 Task: Search one way flight ticket for 1 adult, 6 children, 1 infant in seat and 1 infant on lap in business from Fresno: Fresno Yosemite International Airport to Indianapolis: Indianapolis International Airport on 8-5-2023. Choice of flights is JetBlue. Number of bags: 8 checked bags. Price is upto 45000. Outbound departure time preference is 14:00.
Action: Mouse moved to (287, 115)
Screenshot: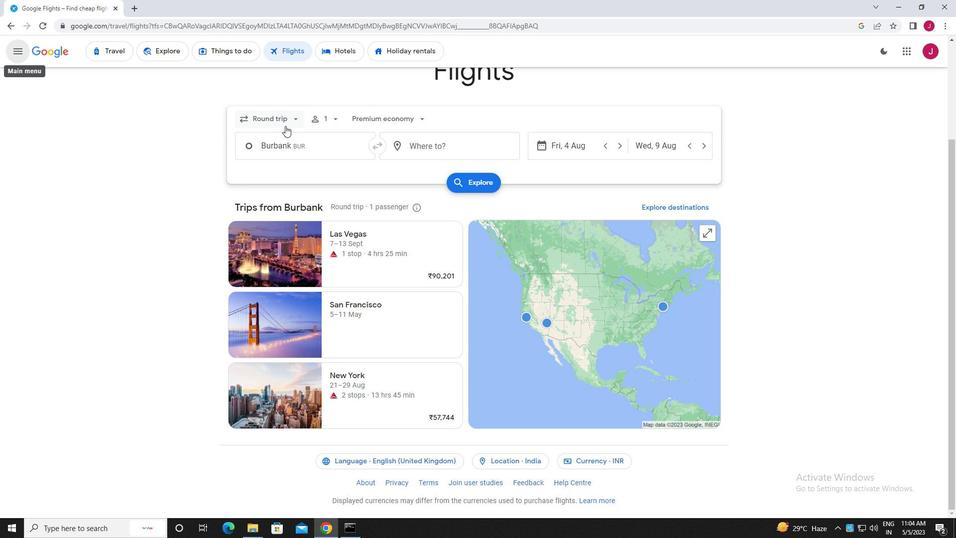 
Action: Mouse pressed left at (287, 115)
Screenshot: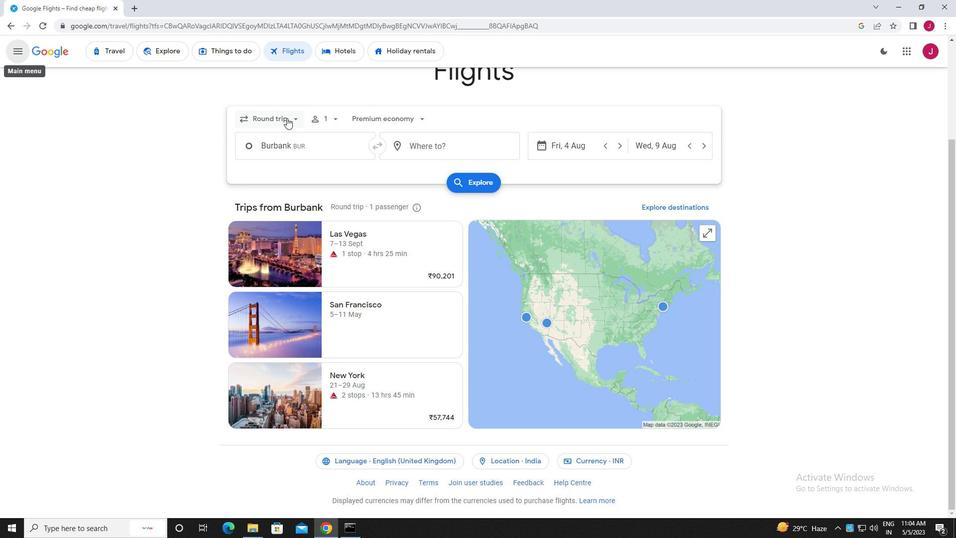 
Action: Mouse moved to (288, 164)
Screenshot: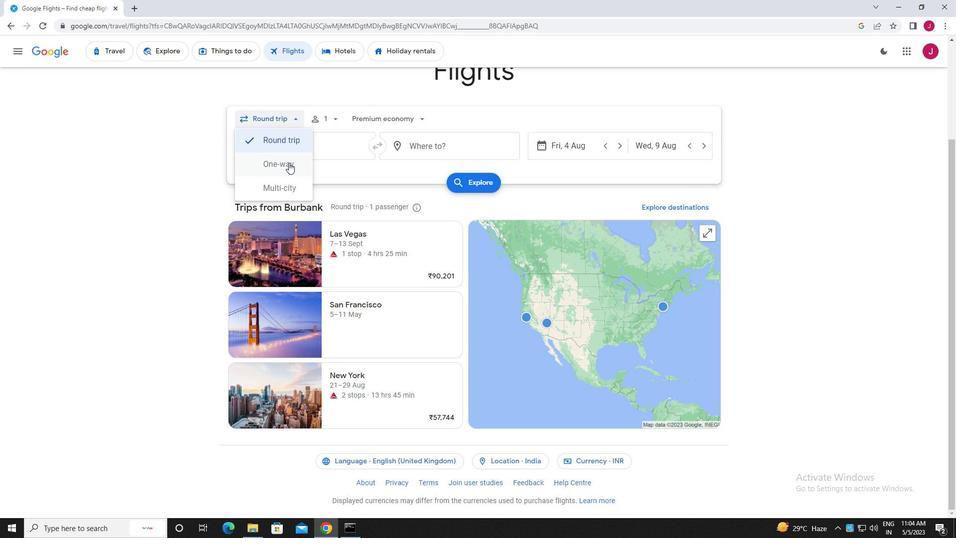 
Action: Mouse pressed left at (288, 164)
Screenshot: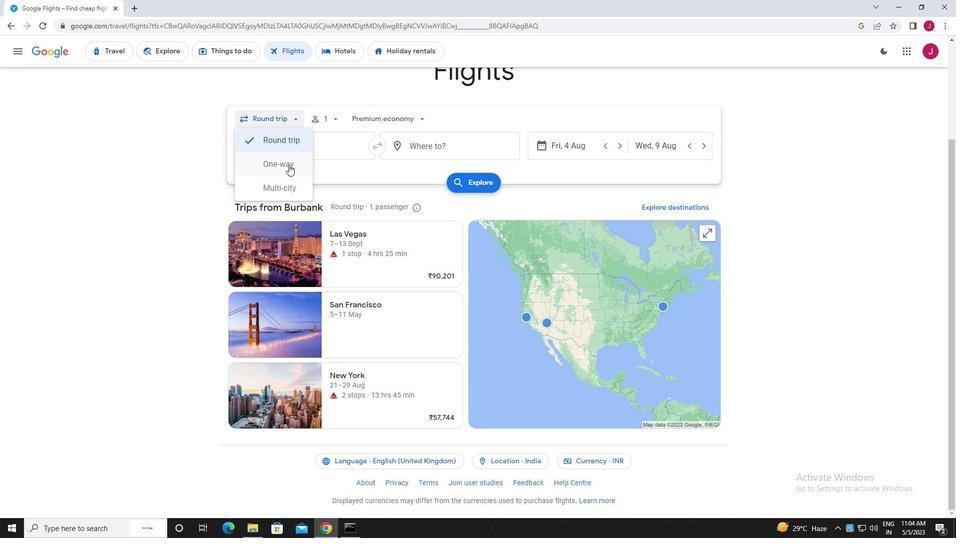
Action: Mouse moved to (329, 122)
Screenshot: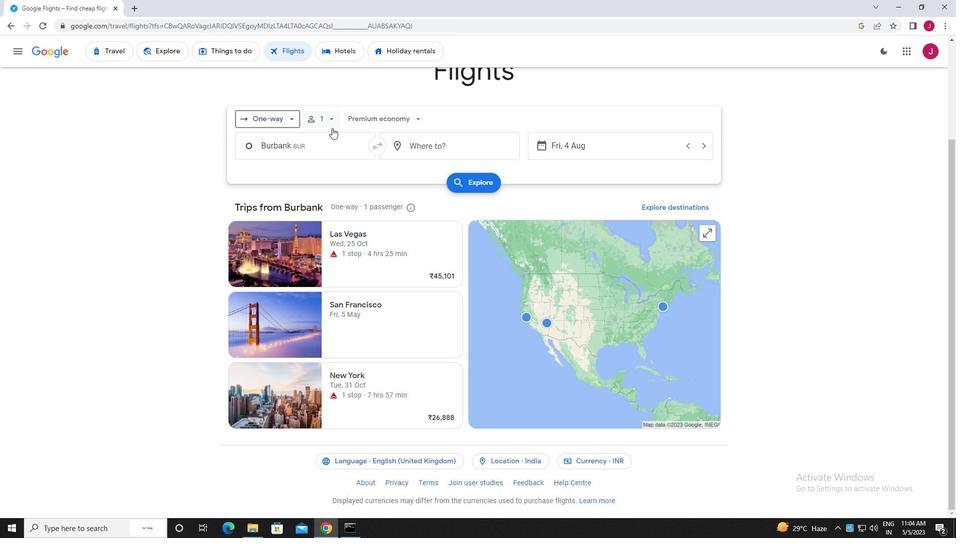 
Action: Mouse pressed left at (329, 122)
Screenshot: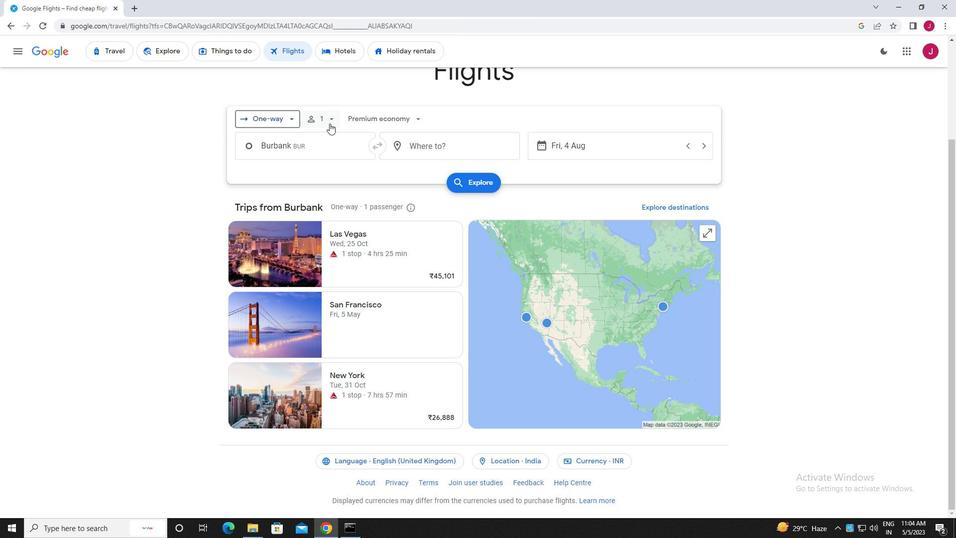 
Action: Mouse moved to (409, 172)
Screenshot: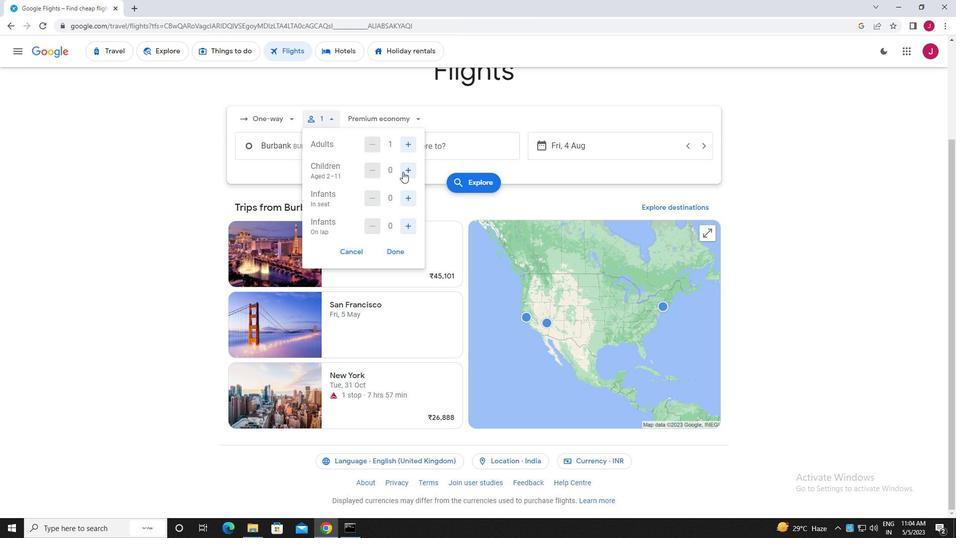 
Action: Mouse pressed left at (409, 172)
Screenshot: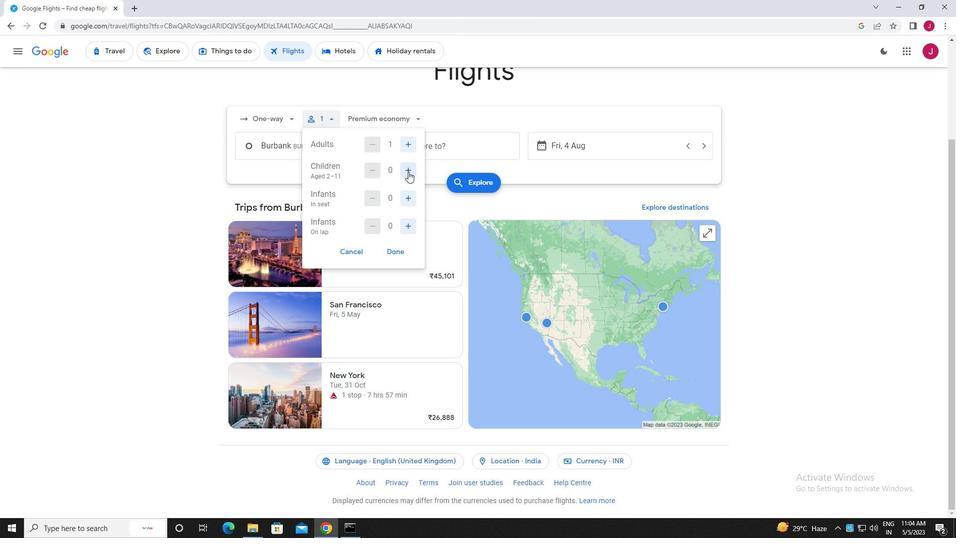 
Action: Mouse pressed left at (409, 172)
Screenshot: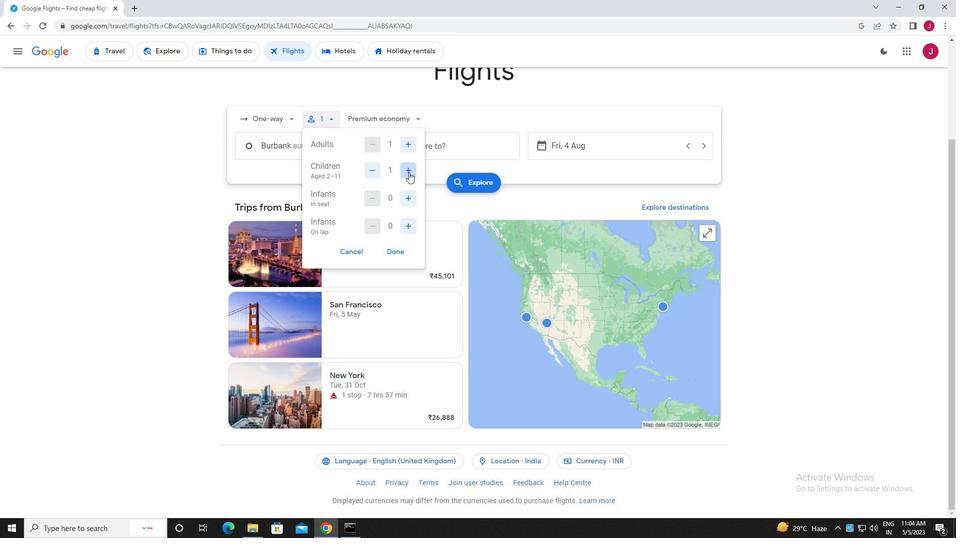 
Action: Mouse pressed left at (409, 172)
Screenshot: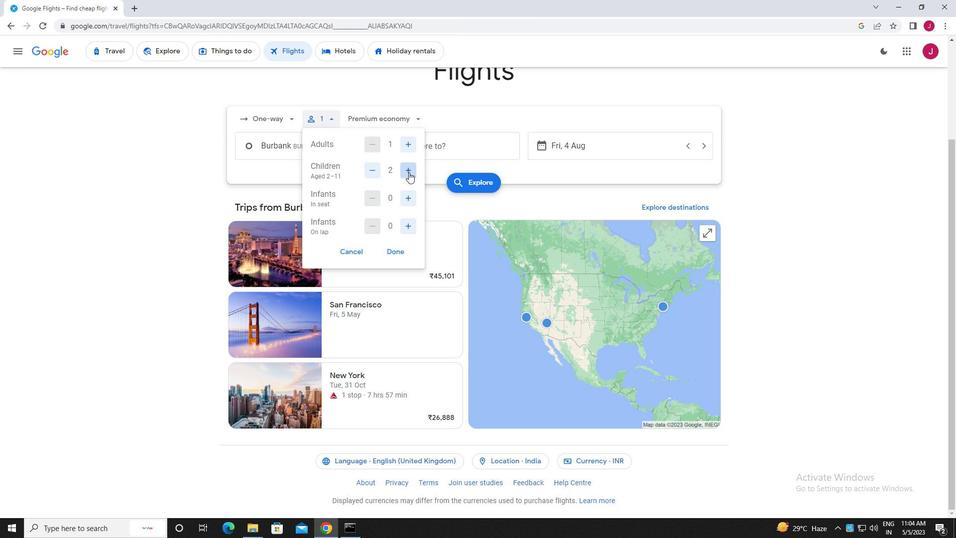 
Action: Mouse pressed left at (409, 172)
Screenshot: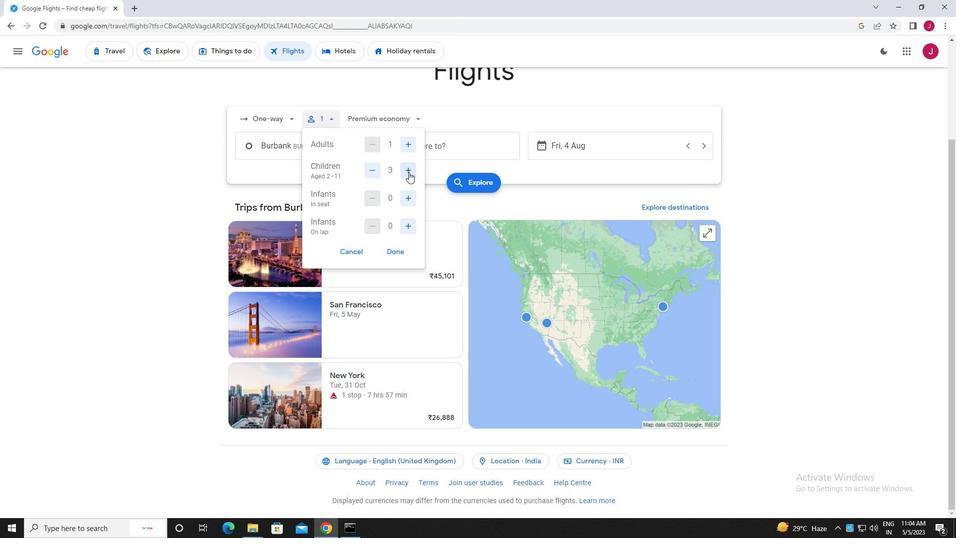 
Action: Mouse pressed left at (409, 172)
Screenshot: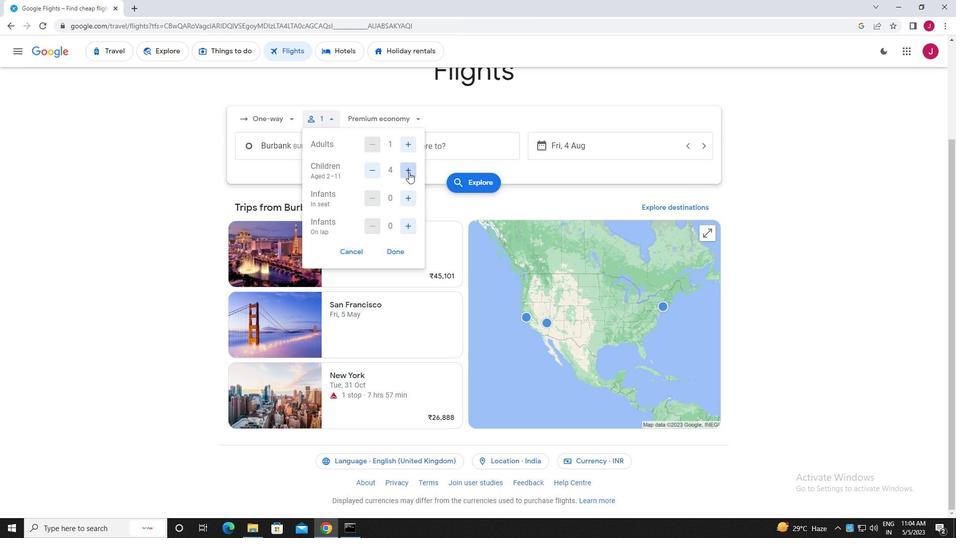 
Action: Mouse pressed left at (409, 172)
Screenshot: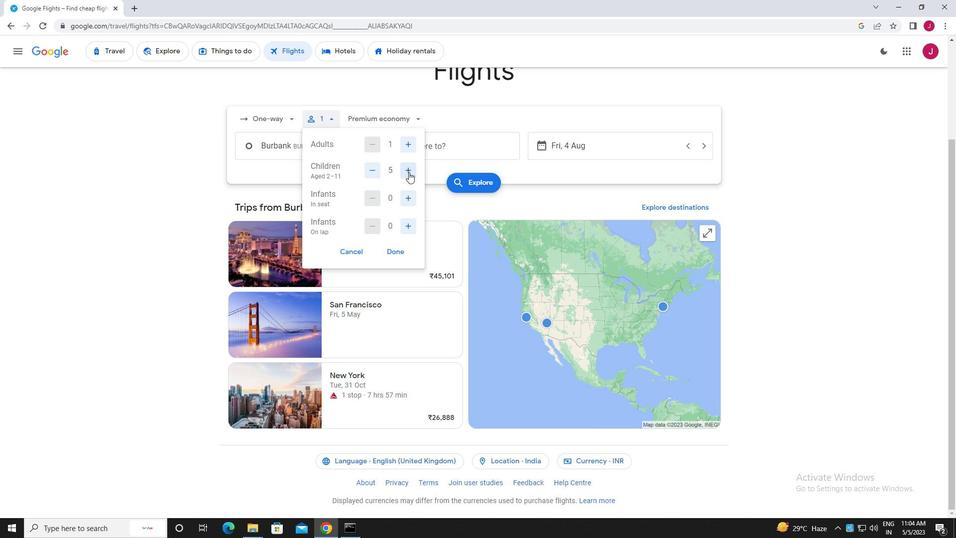 
Action: Mouse moved to (408, 200)
Screenshot: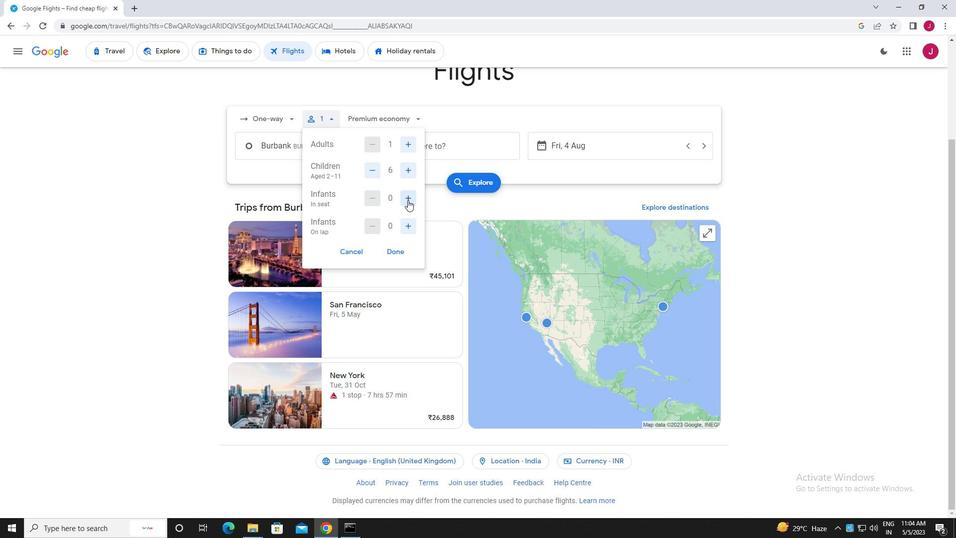 
Action: Mouse pressed left at (408, 200)
Screenshot: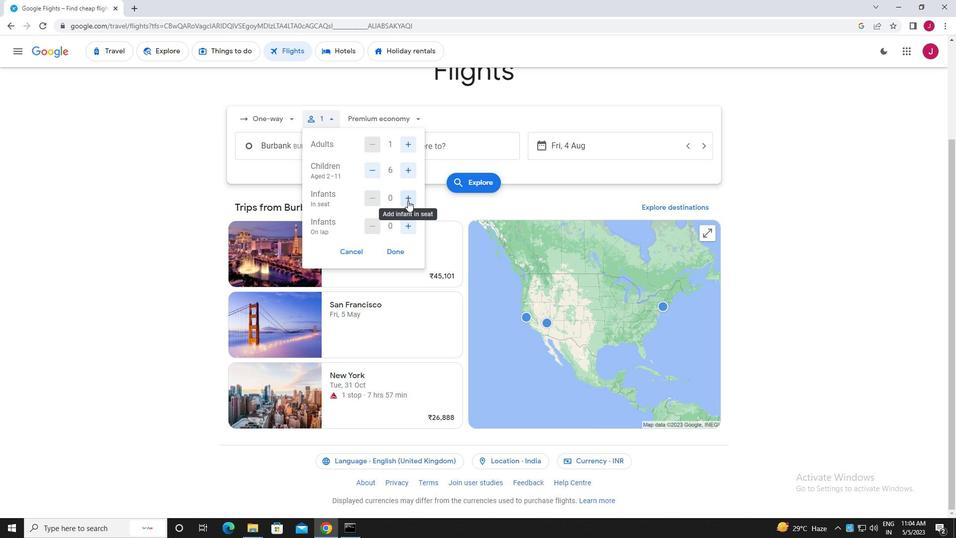 
Action: Mouse moved to (408, 229)
Screenshot: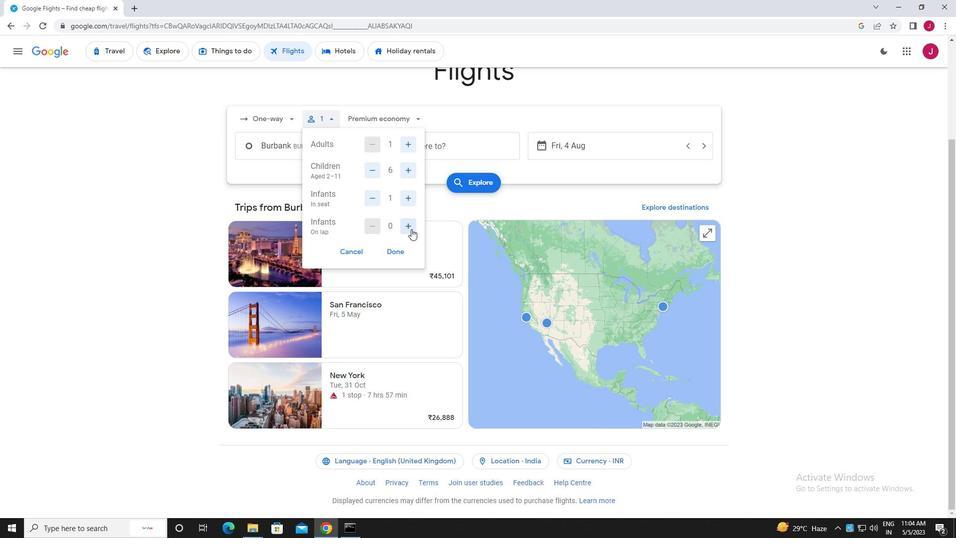 
Action: Mouse pressed left at (408, 229)
Screenshot: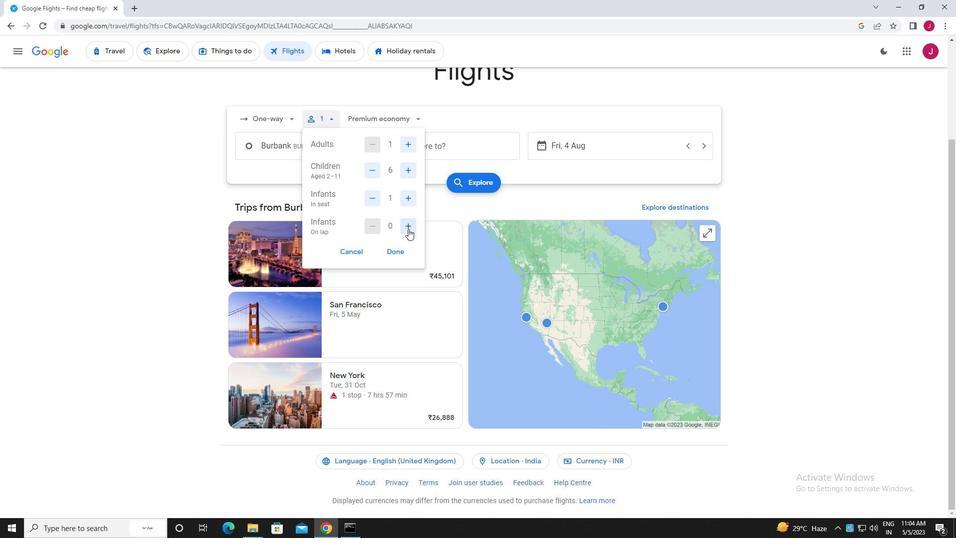 
Action: Mouse moved to (397, 251)
Screenshot: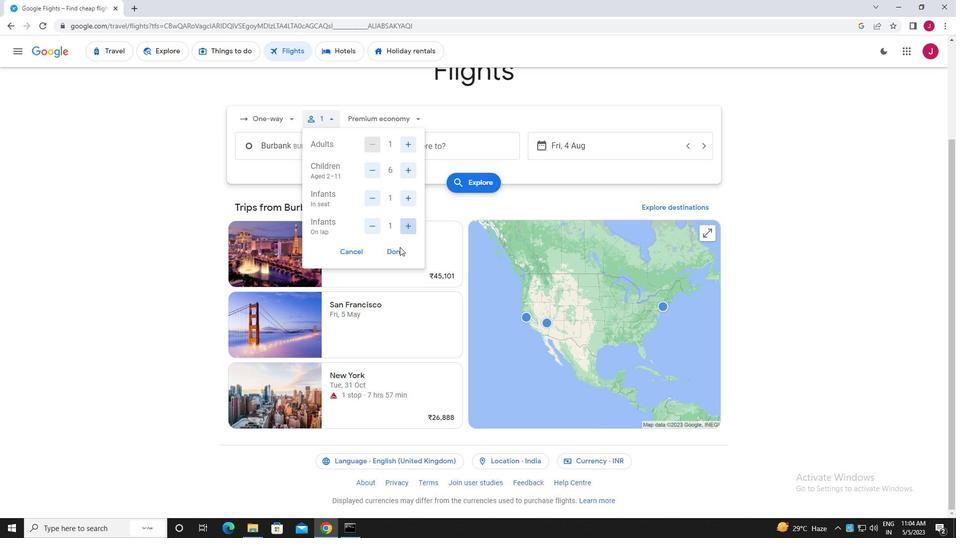 
Action: Mouse pressed left at (397, 251)
Screenshot: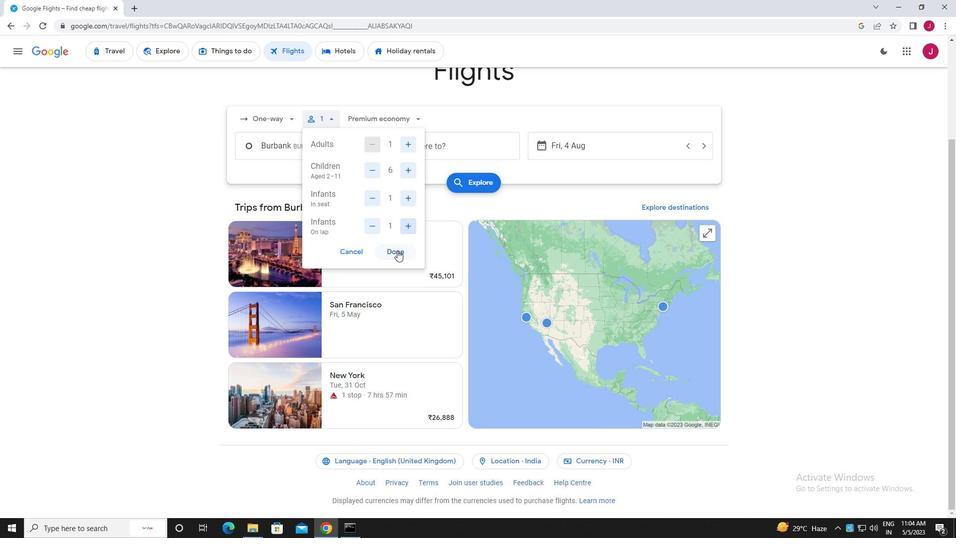 
Action: Mouse moved to (390, 120)
Screenshot: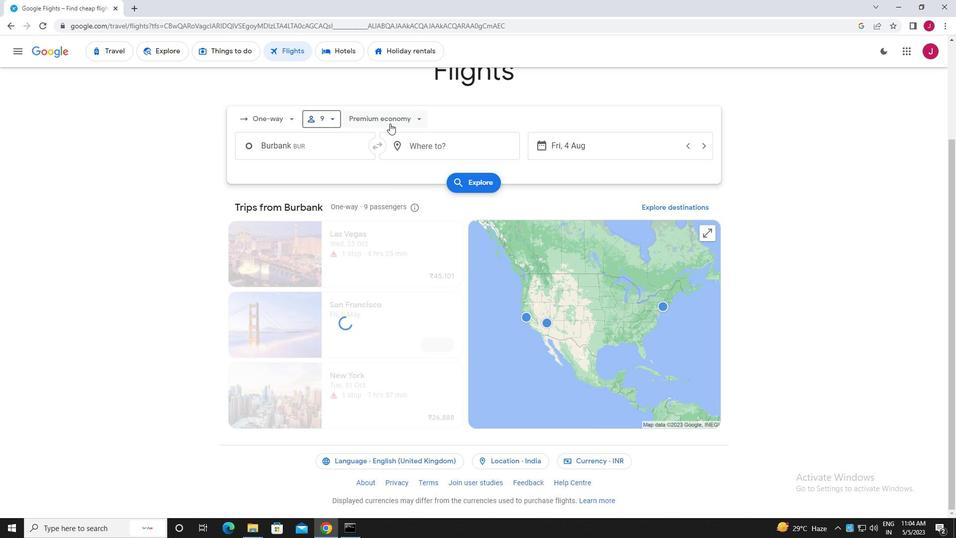 
Action: Mouse pressed left at (390, 120)
Screenshot: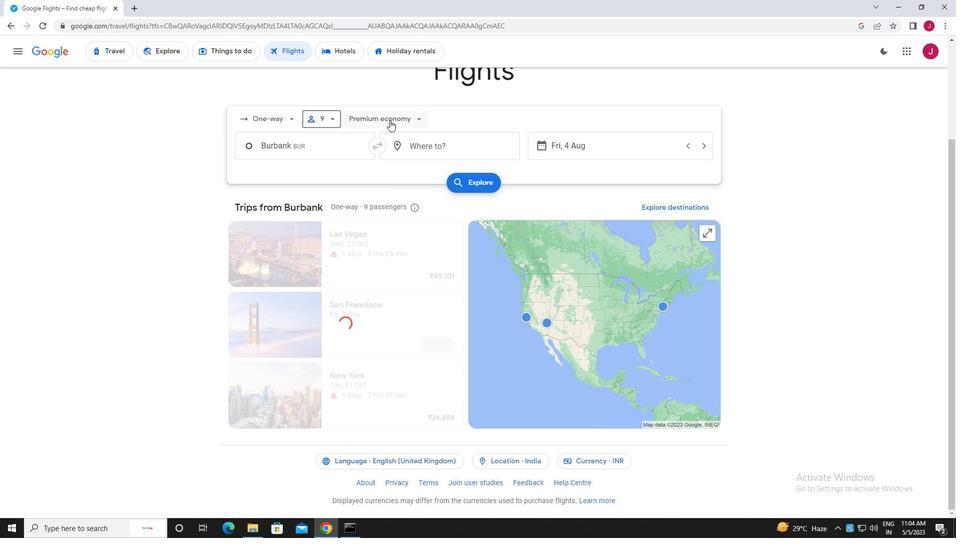 
Action: Mouse moved to (391, 189)
Screenshot: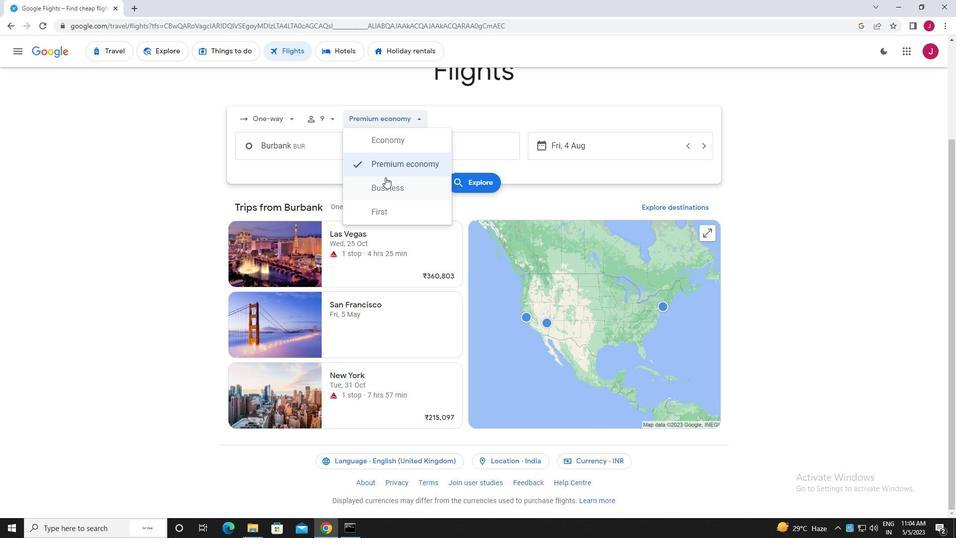 
Action: Mouse pressed left at (391, 189)
Screenshot: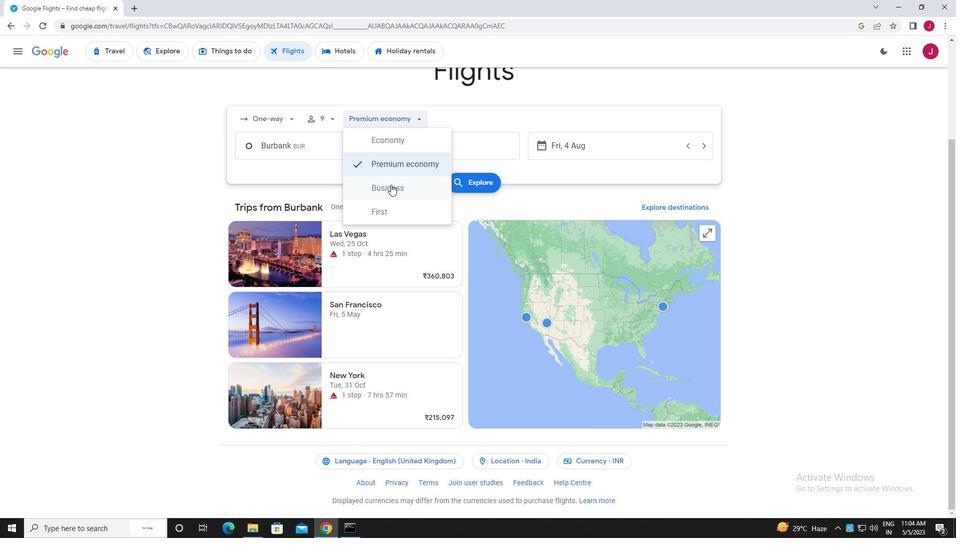 
Action: Mouse moved to (327, 147)
Screenshot: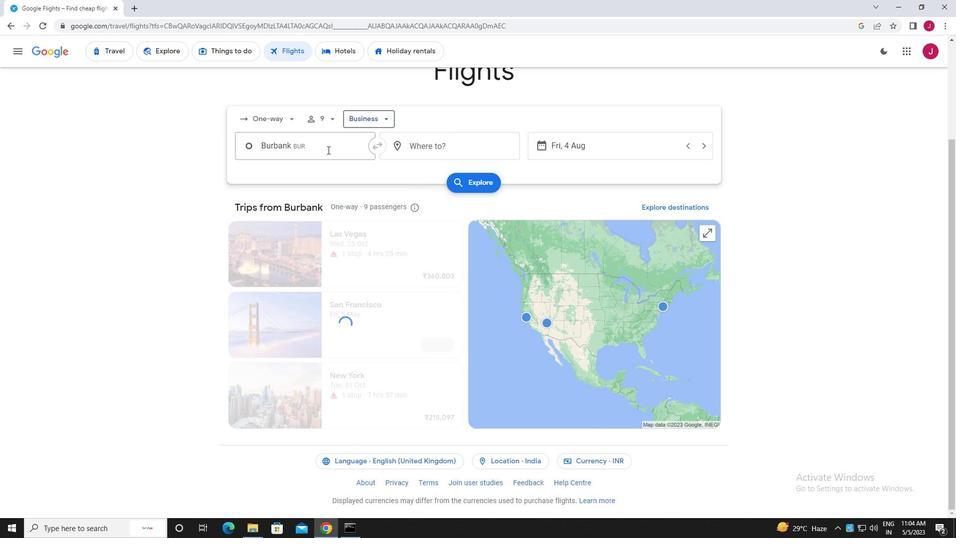
Action: Mouse pressed left at (327, 147)
Screenshot: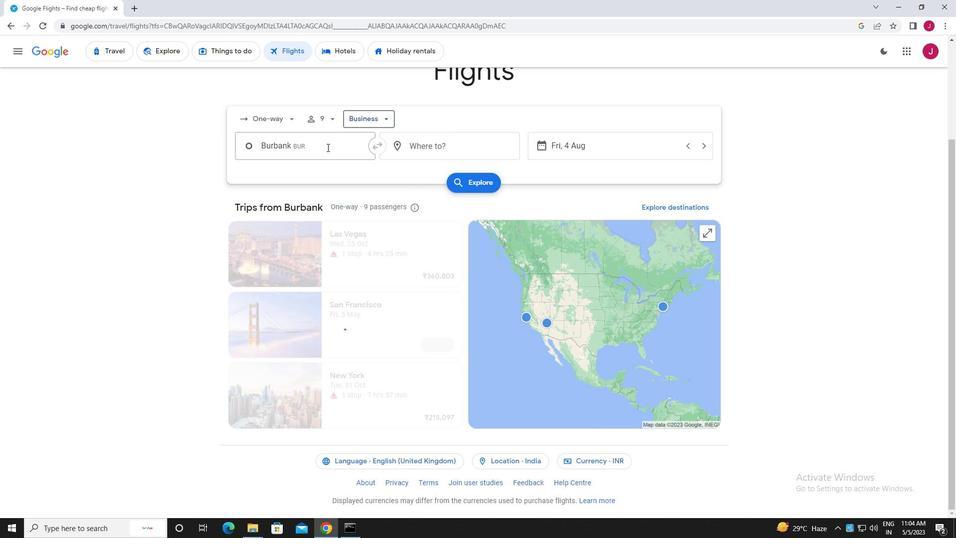 
Action: Key pressed fresno
Screenshot: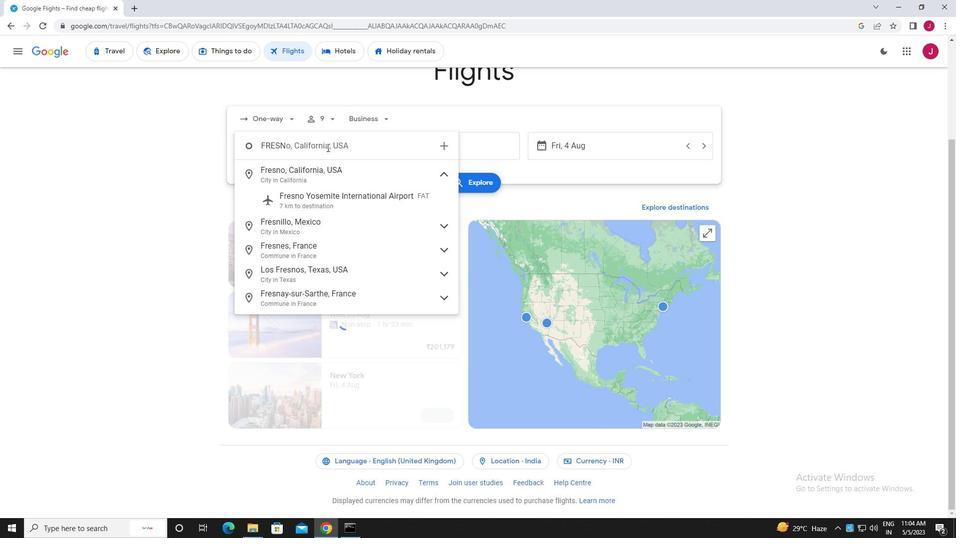 
Action: Mouse moved to (362, 201)
Screenshot: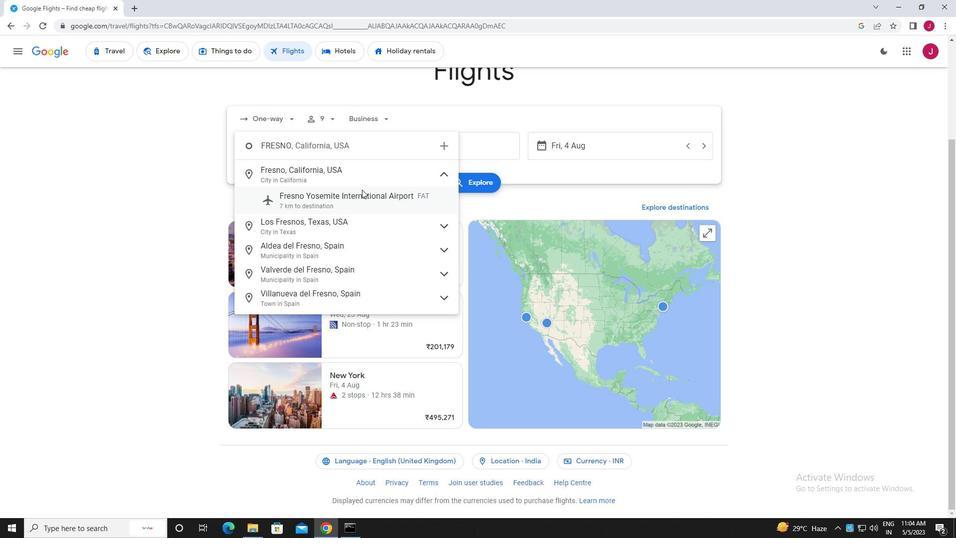 
Action: Mouse pressed left at (362, 201)
Screenshot: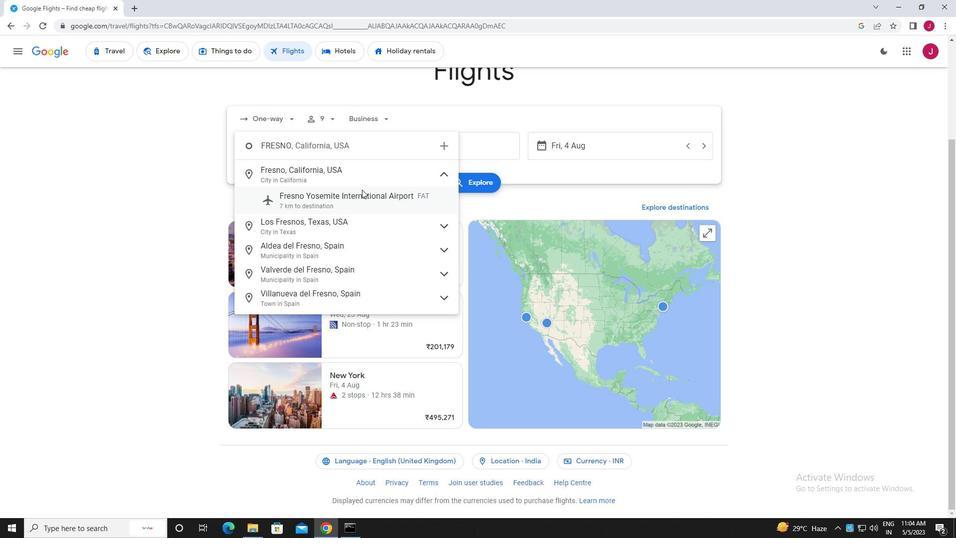 
Action: Mouse moved to (449, 147)
Screenshot: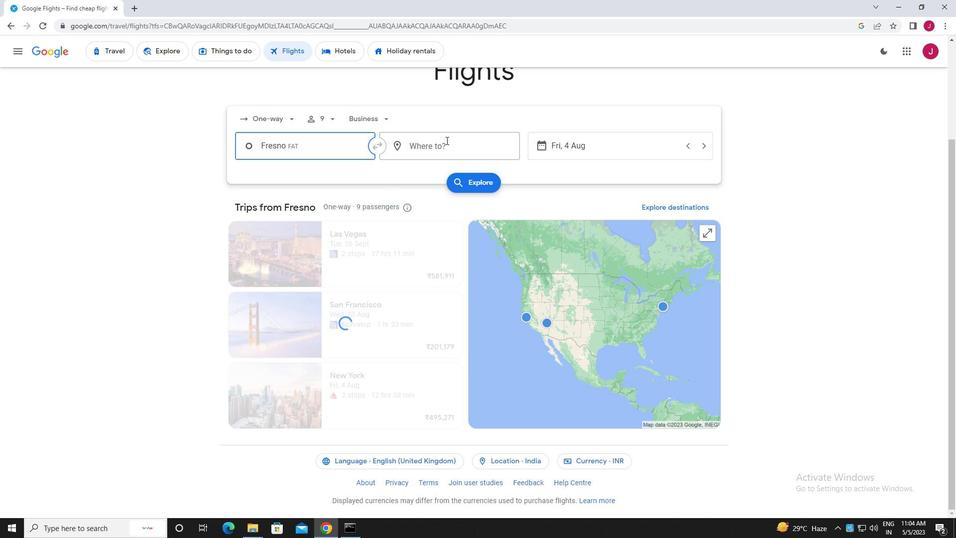 
Action: Mouse pressed left at (449, 147)
Screenshot: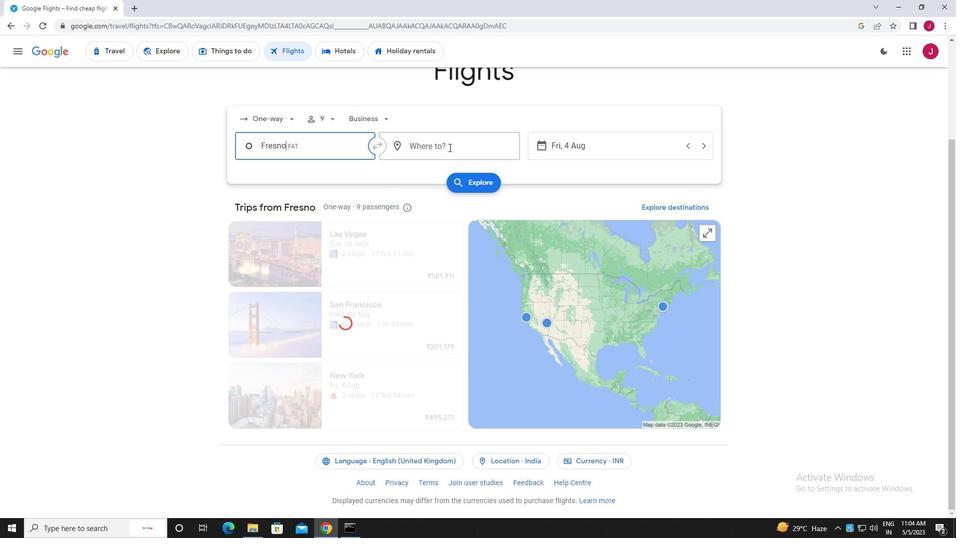 
Action: Key pressed indianapo
Screenshot: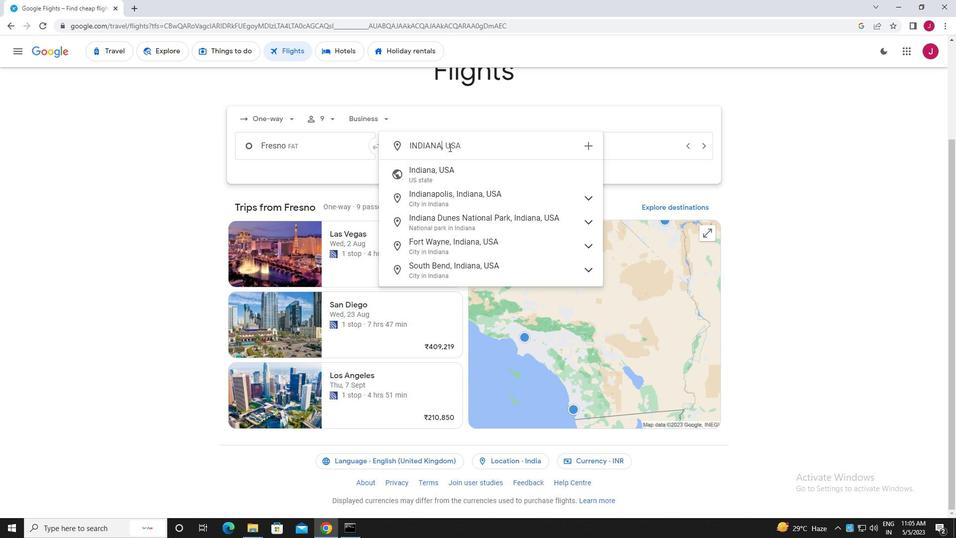 
Action: Mouse moved to (461, 195)
Screenshot: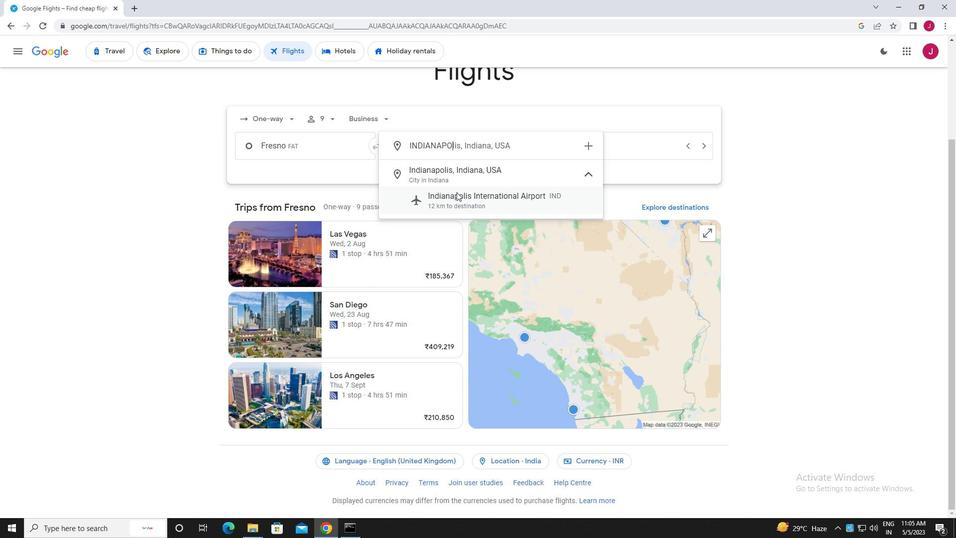 
Action: Mouse pressed left at (461, 195)
Screenshot: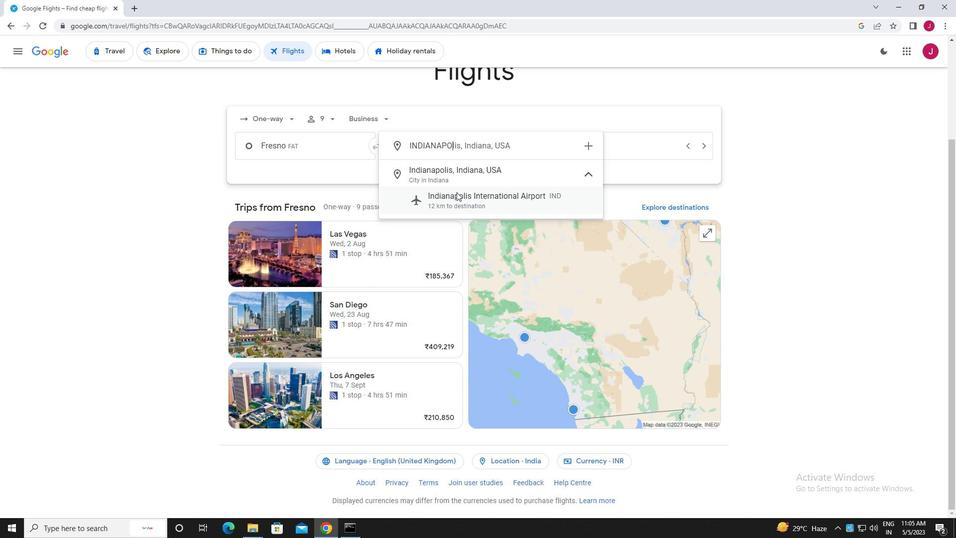 
Action: Mouse moved to (575, 148)
Screenshot: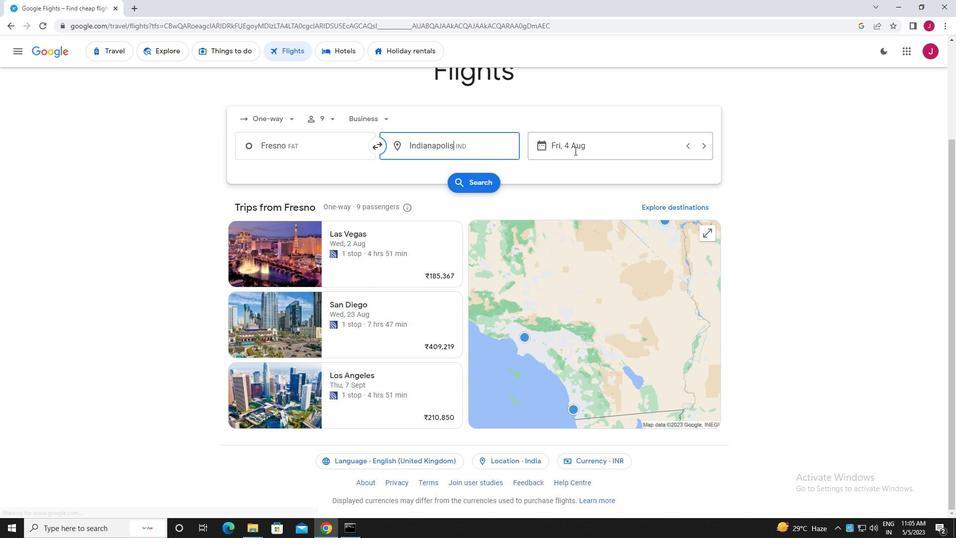 
Action: Mouse pressed left at (575, 148)
Screenshot: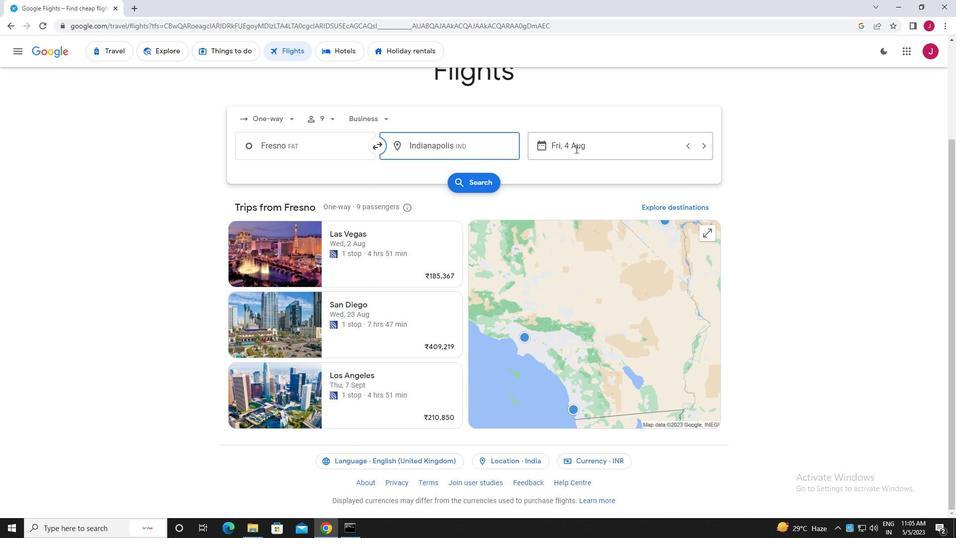 
Action: Mouse moved to (506, 222)
Screenshot: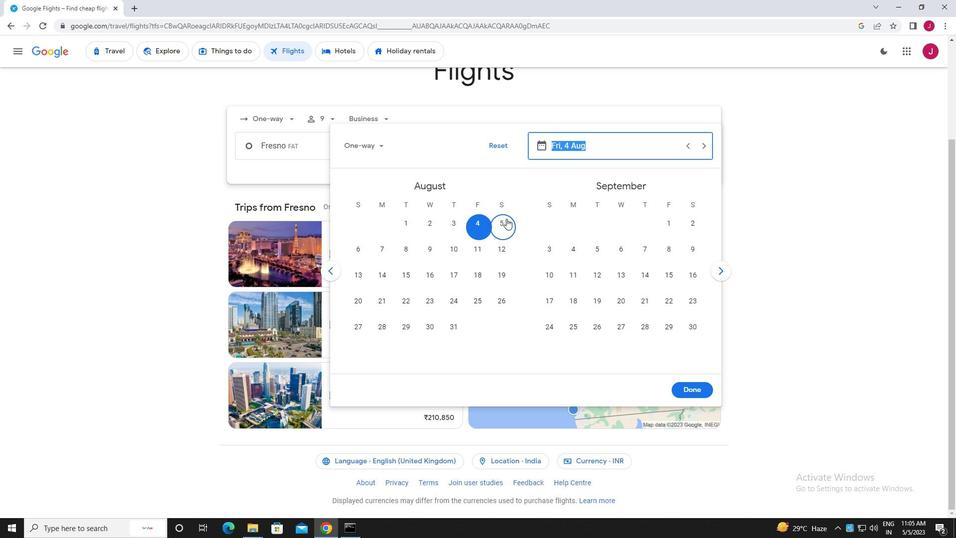 
Action: Mouse pressed left at (506, 222)
Screenshot: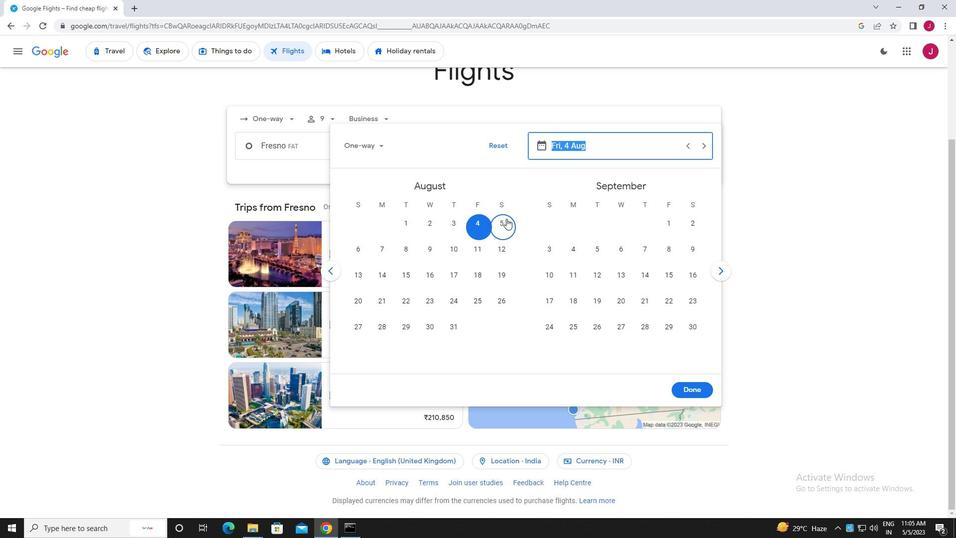 
Action: Mouse moved to (685, 387)
Screenshot: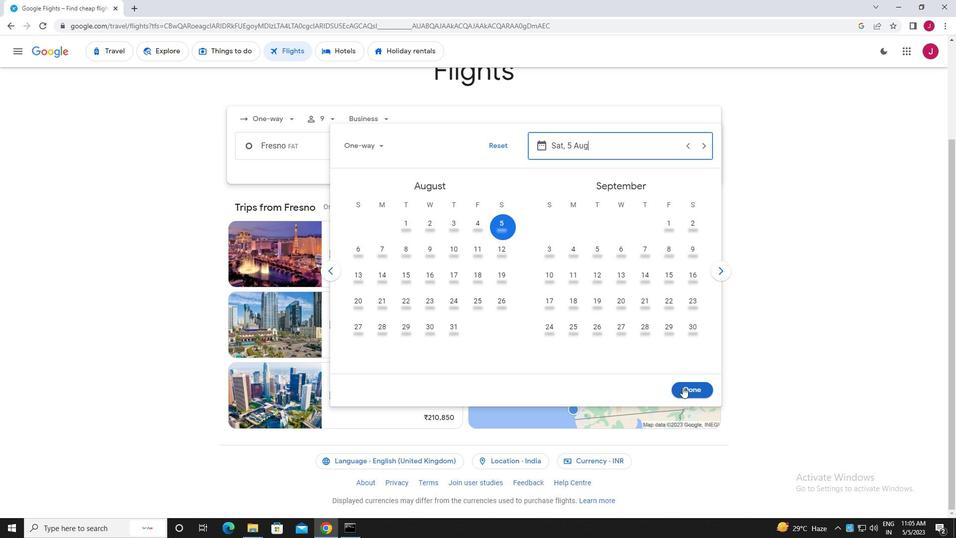 
Action: Mouse pressed left at (685, 387)
Screenshot: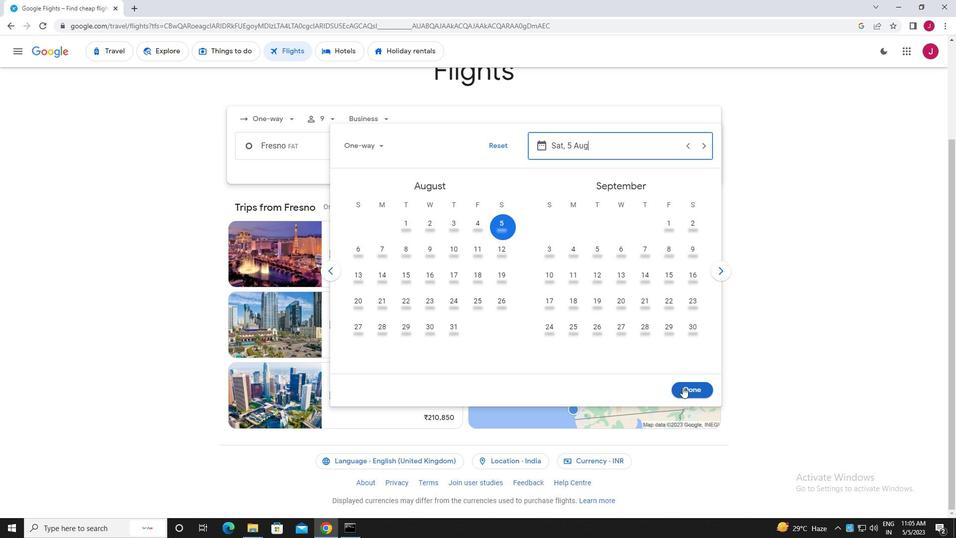
Action: Mouse moved to (478, 182)
Screenshot: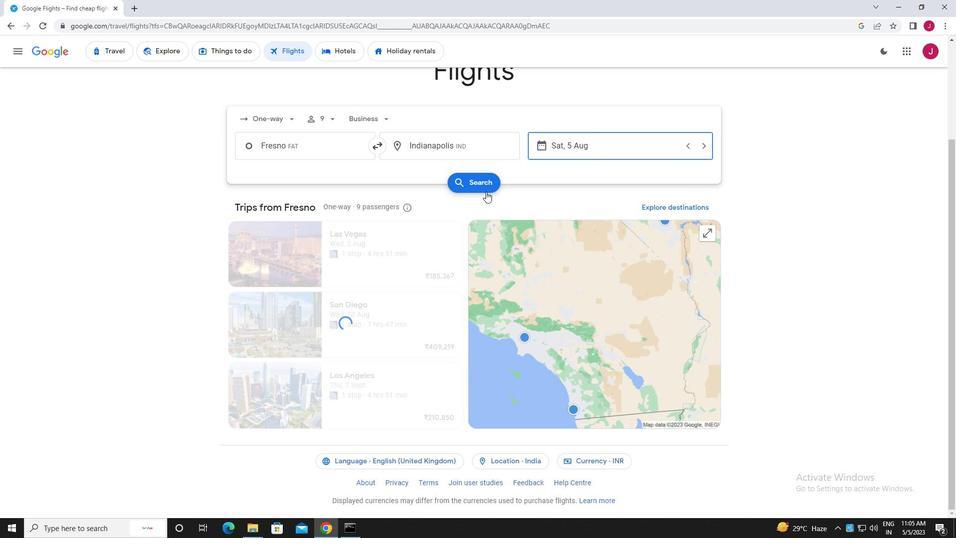 
Action: Mouse pressed left at (478, 182)
Screenshot: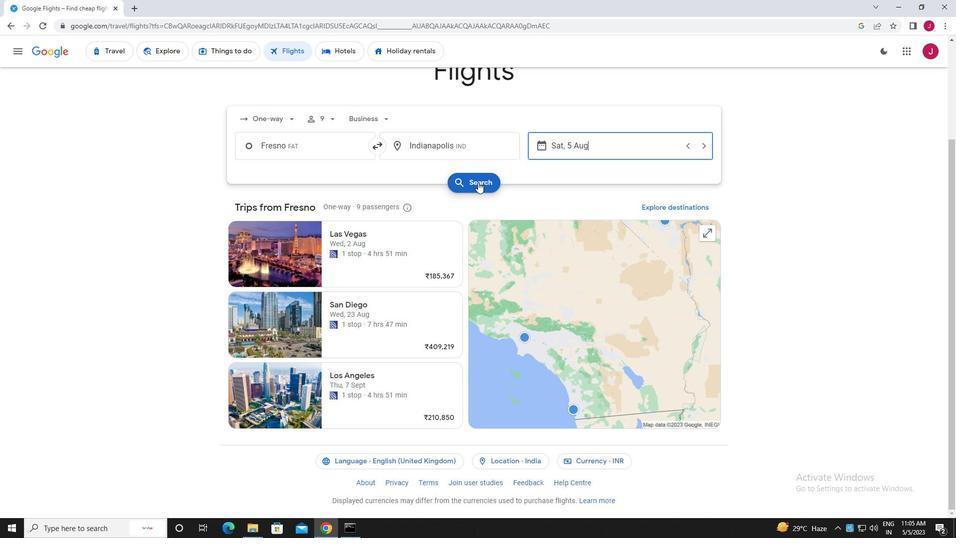 
Action: Mouse moved to (255, 142)
Screenshot: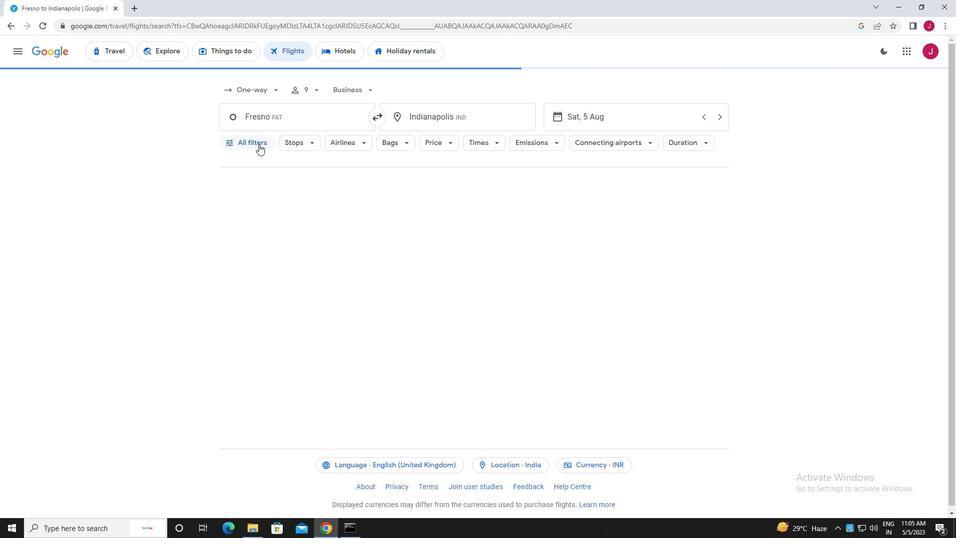 
Action: Mouse pressed left at (255, 142)
Screenshot: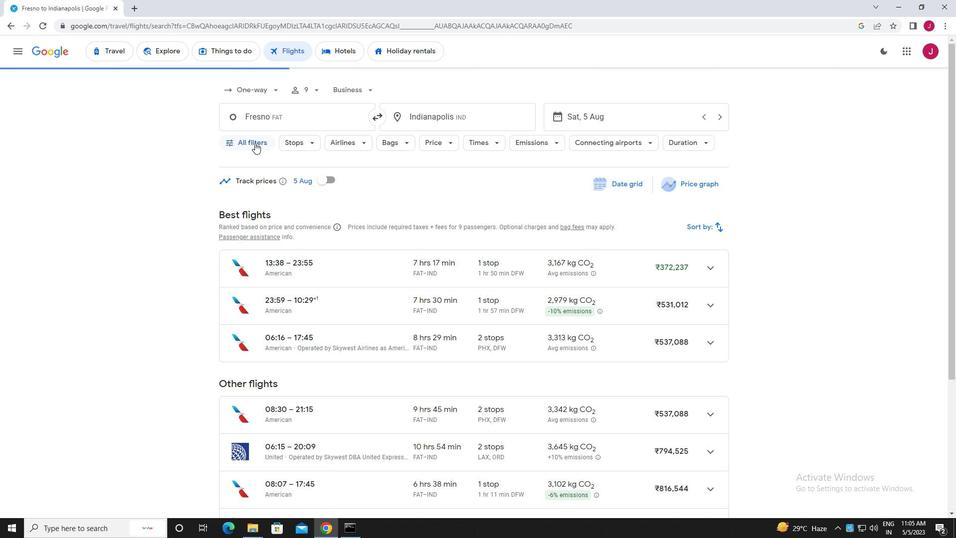 
Action: Mouse moved to (307, 189)
Screenshot: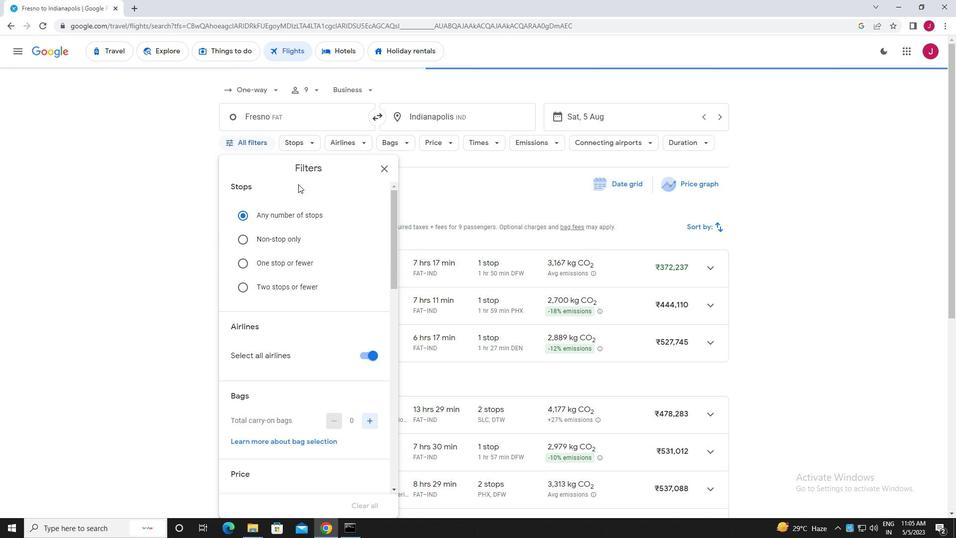 
Action: Mouse scrolled (307, 188) with delta (0, 0)
Screenshot: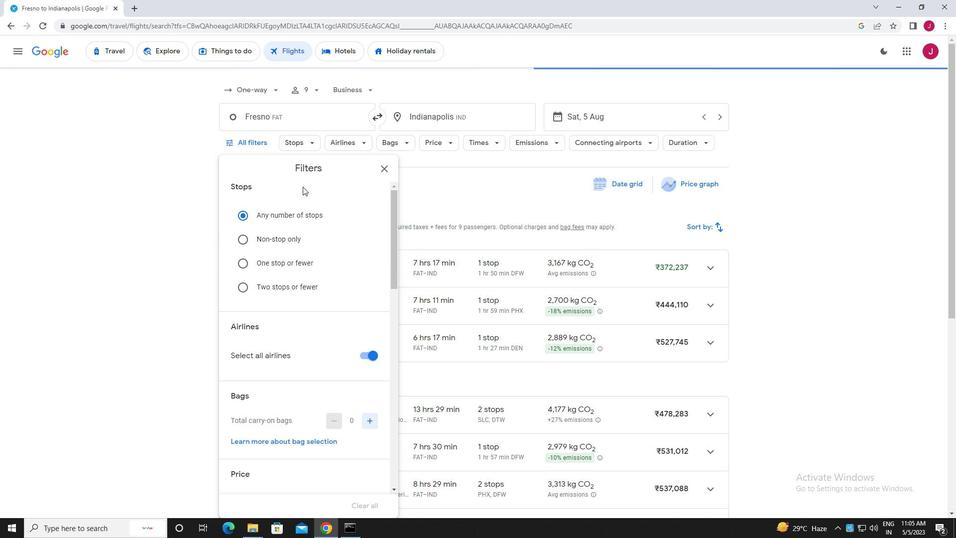 
Action: Mouse scrolled (307, 188) with delta (0, 0)
Screenshot: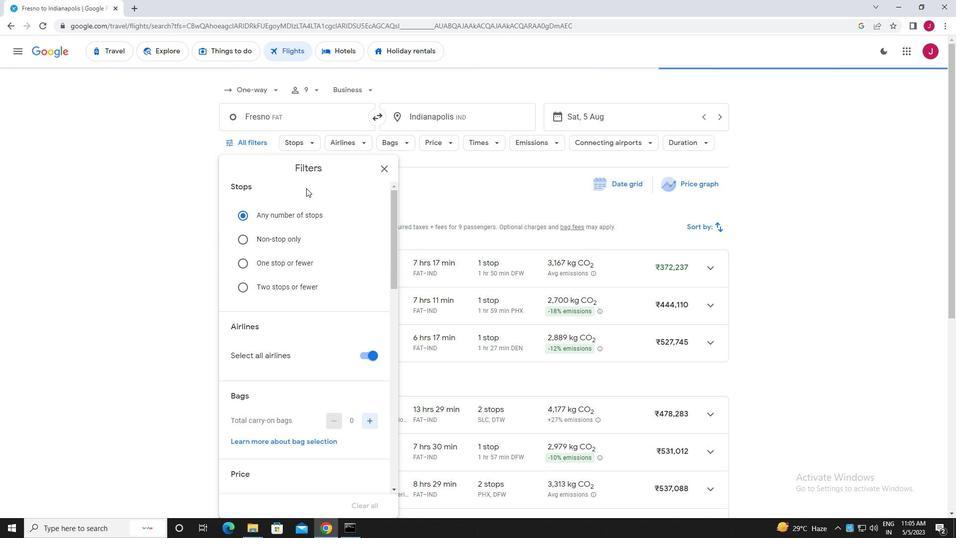 
Action: Mouse moved to (307, 189)
Screenshot: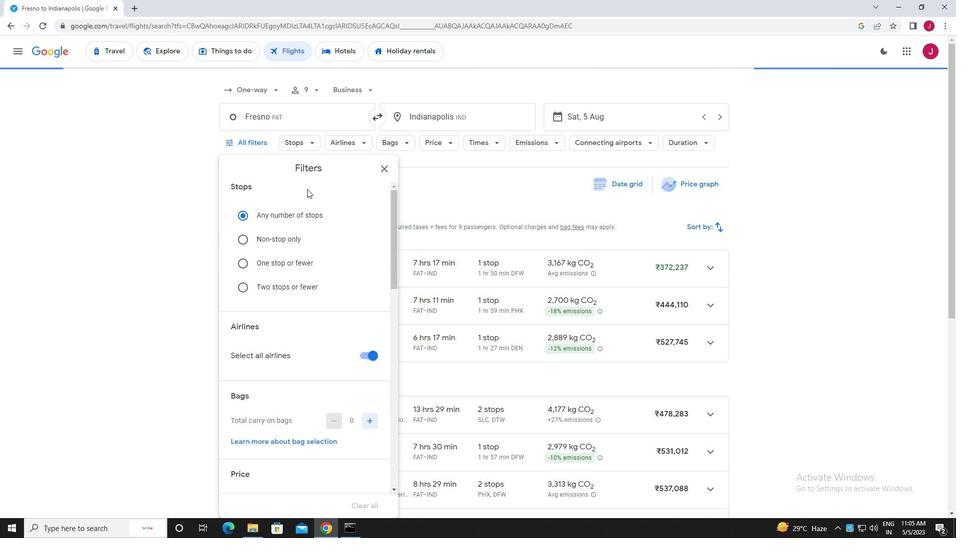 
Action: Mouse scrolled (307, 188) with delta (0, 0)
Screenshot: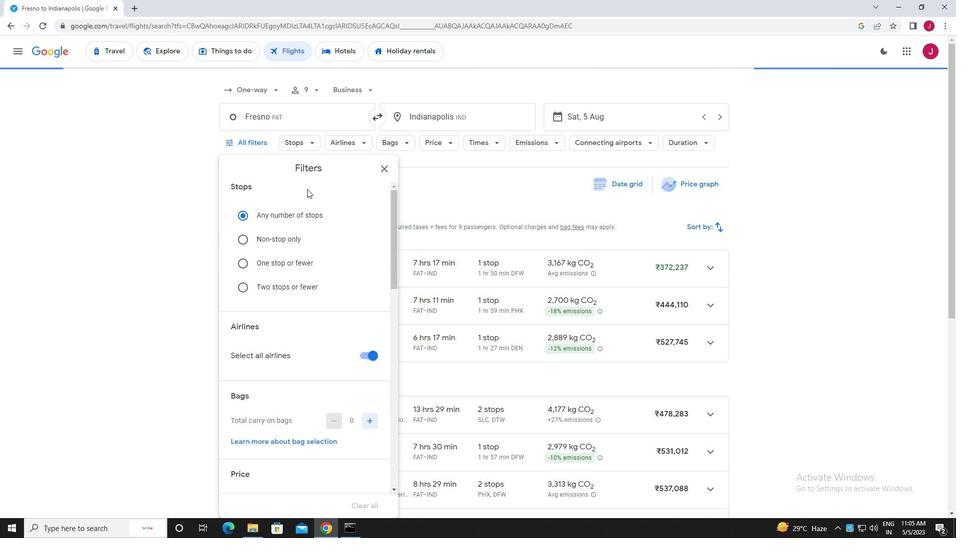 
Action: Mouse moved to (364, 206)
Screenshot: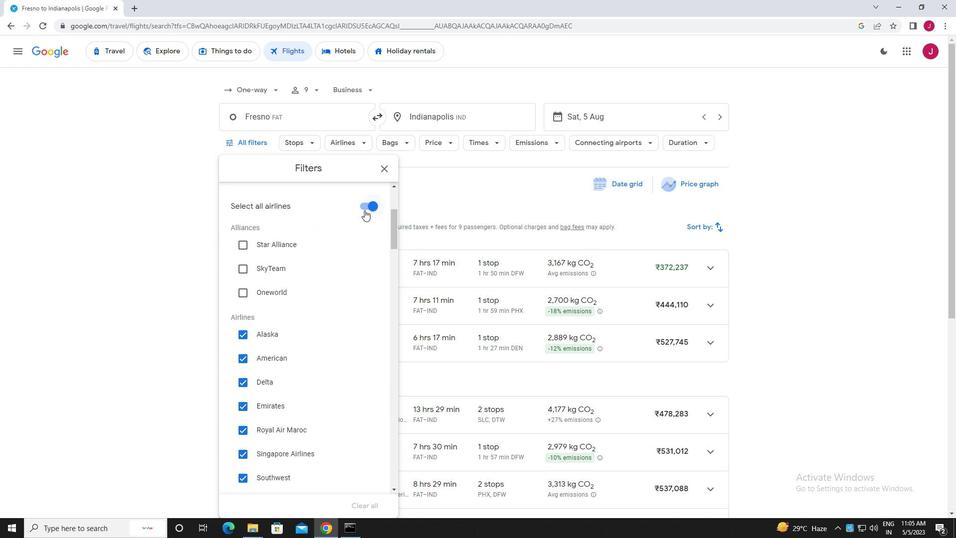 
Action: Mouse pressed left at (364, 206)
Screenshot: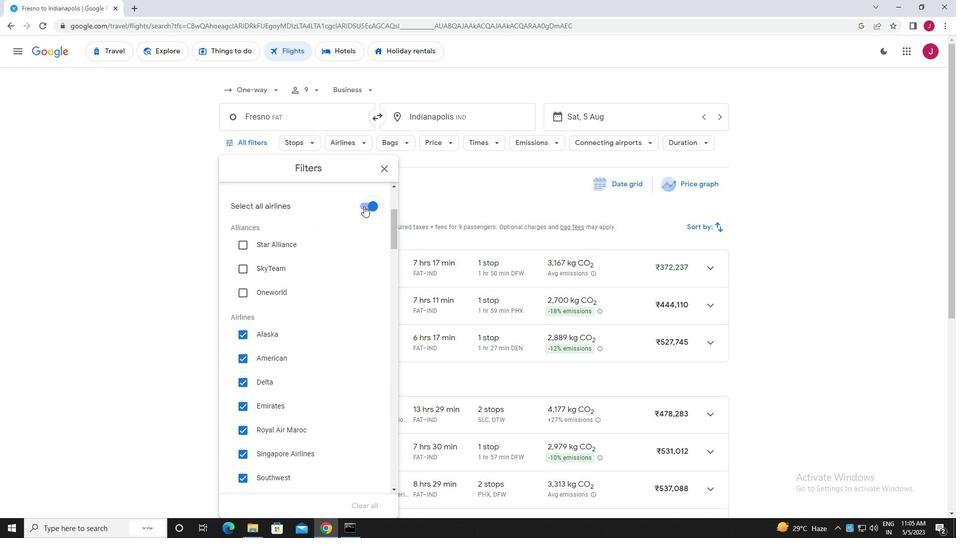 
Action: Mouse moved to (351, 213)
Screenshot: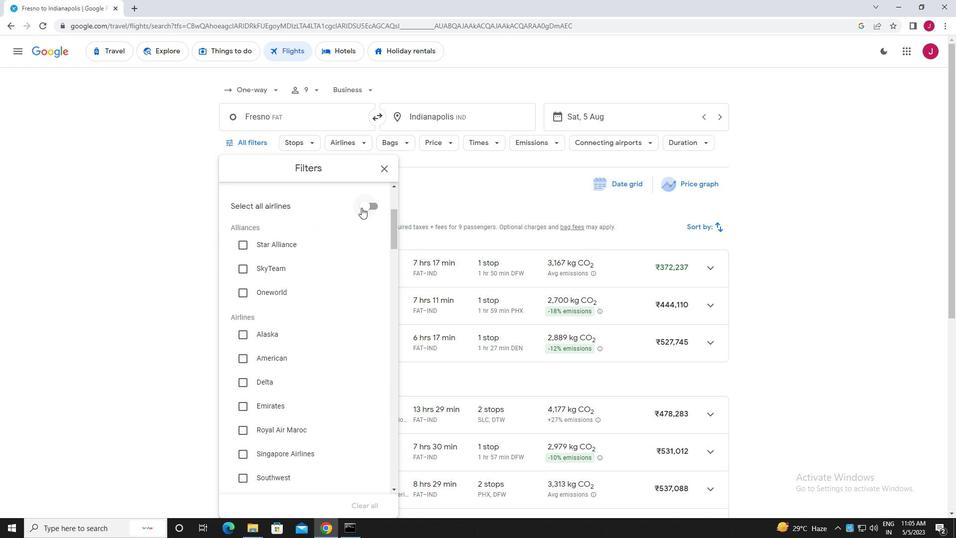 
Action: Mouse scrolled (351, 213) with delta (0, 0)
Screenshot: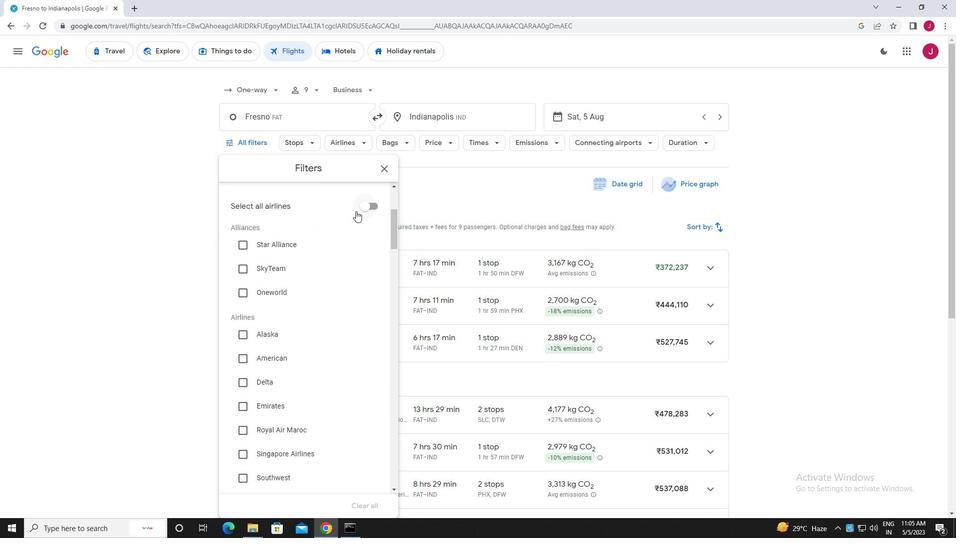 
Action: Mouse scrolled (351, 213) with delta (0, 0)
Screenshot: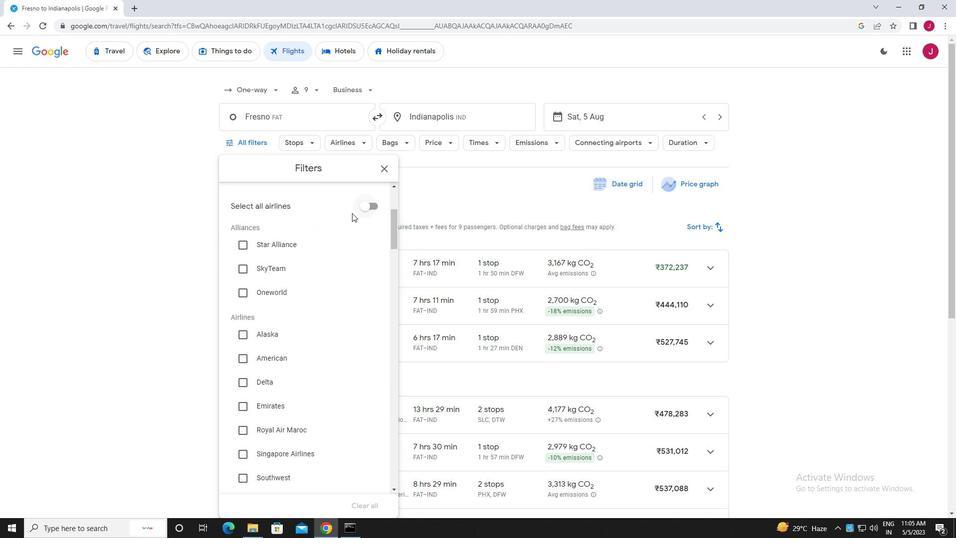 
Action: Mouse moved to (261, 334)
Screenshot: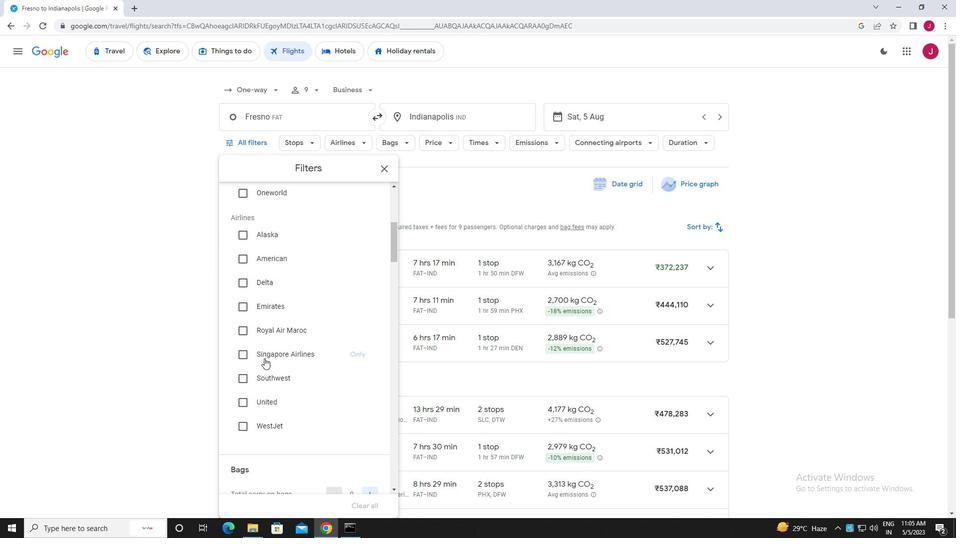
Action: Mouse scrolled (261, 334) with delta (0, 0)
Screenshot: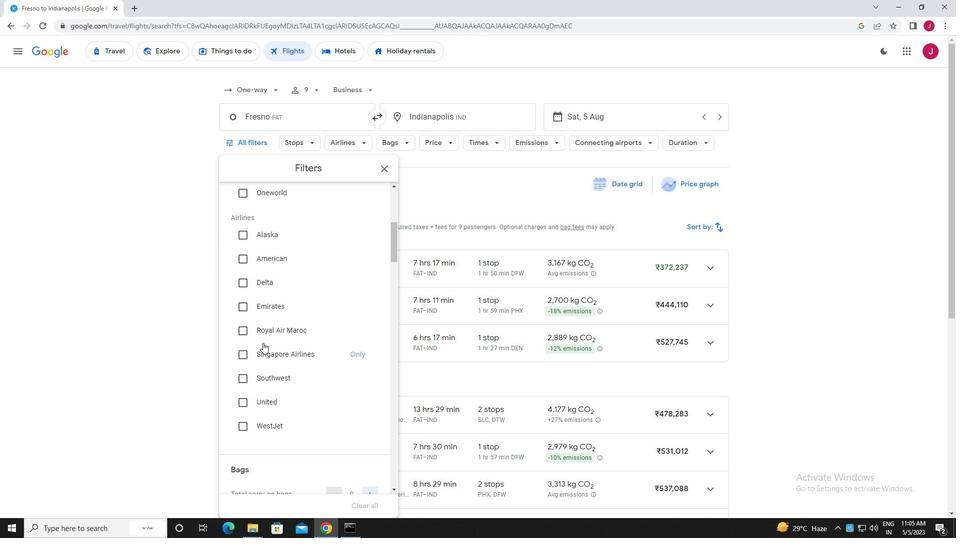 
Action: Mouse scrolled (261, 334) with delta (0, 0)
Screenshot: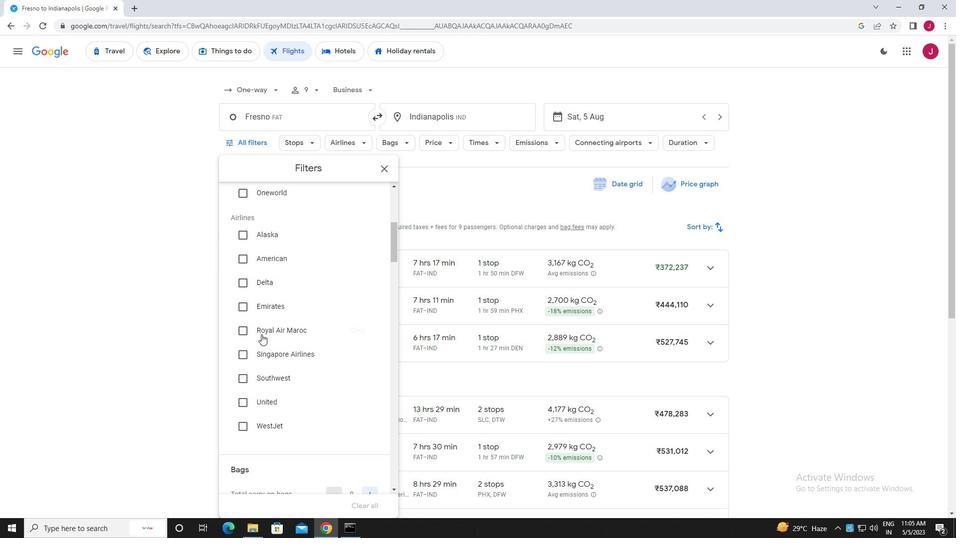 
Action: Mouse moved to (281, 247)
Screenshot: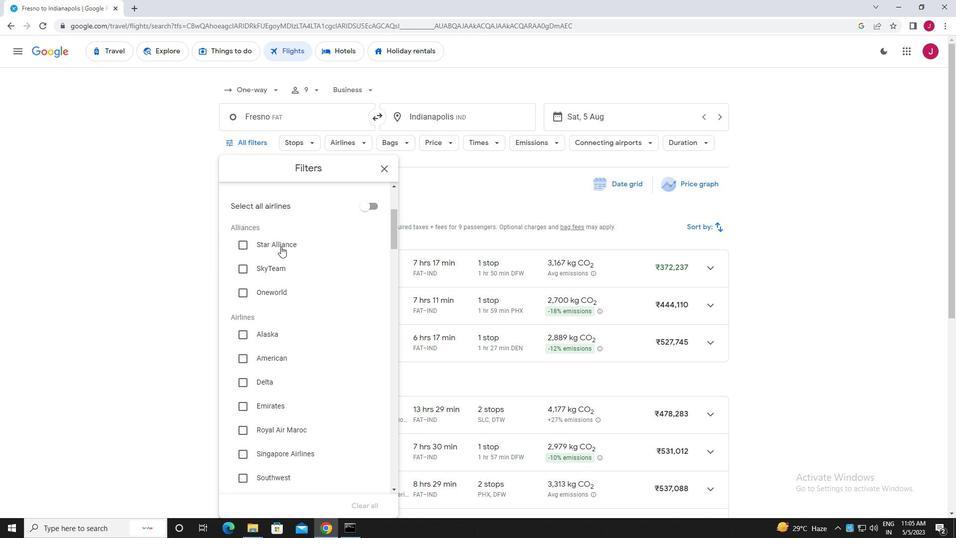 
Action: Mouse scrolled (281, 246) with delta (0, 0)
Screenshot: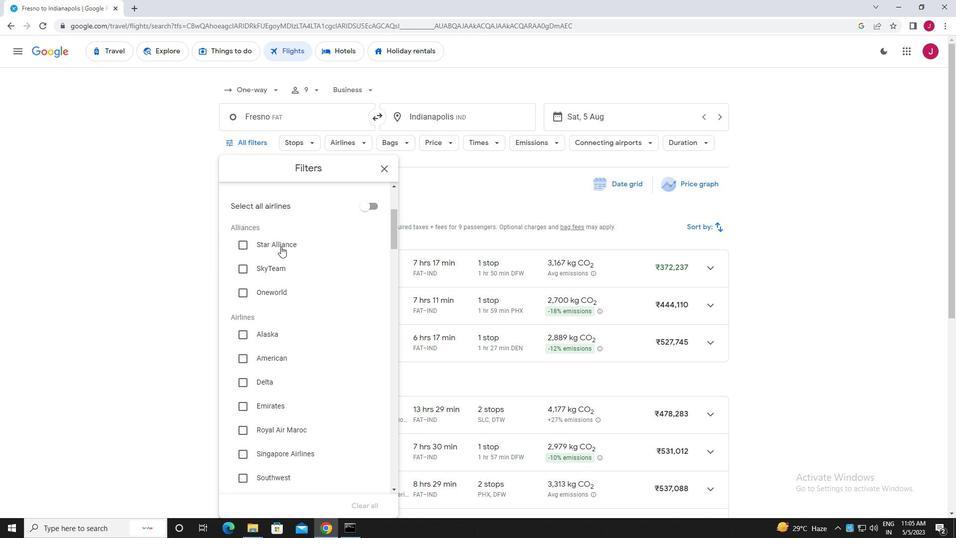 
Action: Mouse moved to (281, 248)
Screenshot: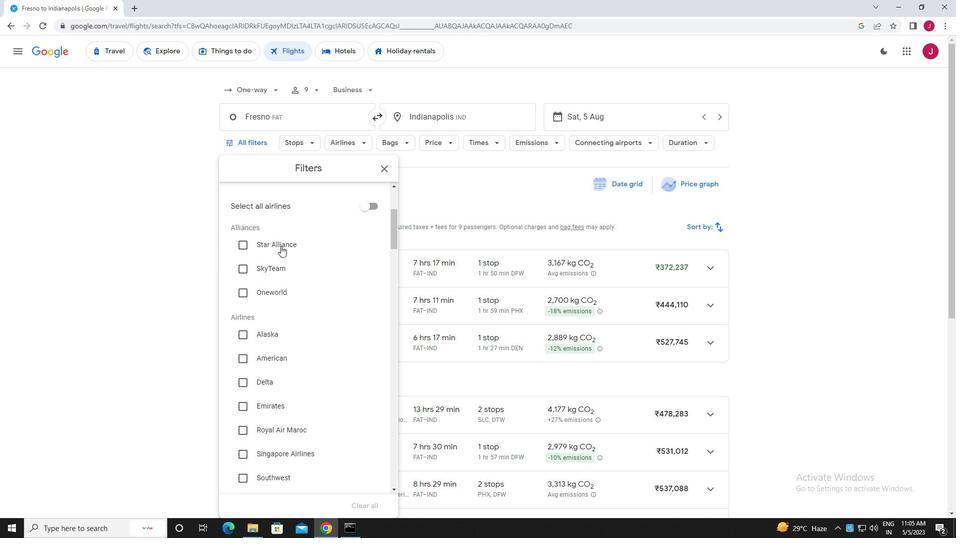 
Action: Mouse scrolled (281, 248) with delta (0, 0)
Screenshot: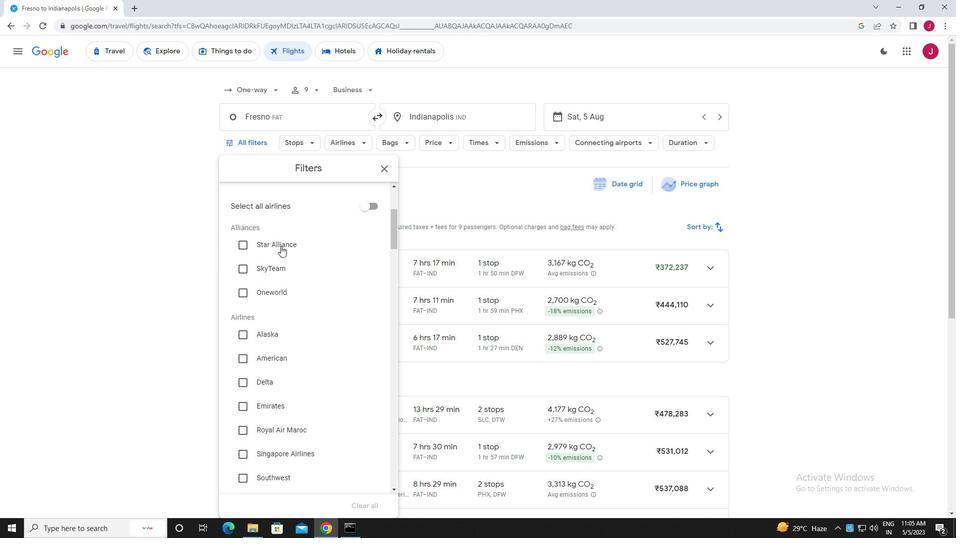 
Action: Mouse moved to (272, 321)
Screenshot: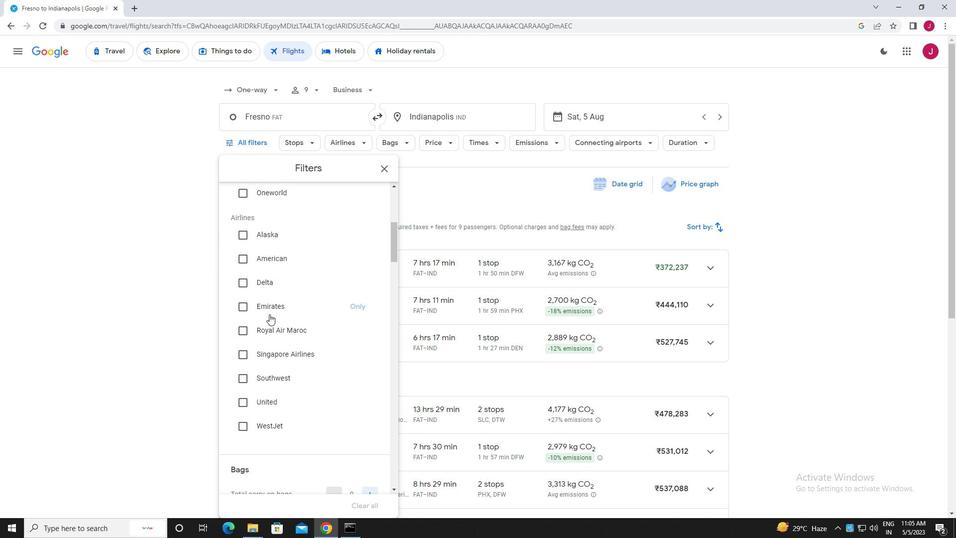 
Action: Mouse scrolled (272, 321) with delta (0, 0)
Screenshot: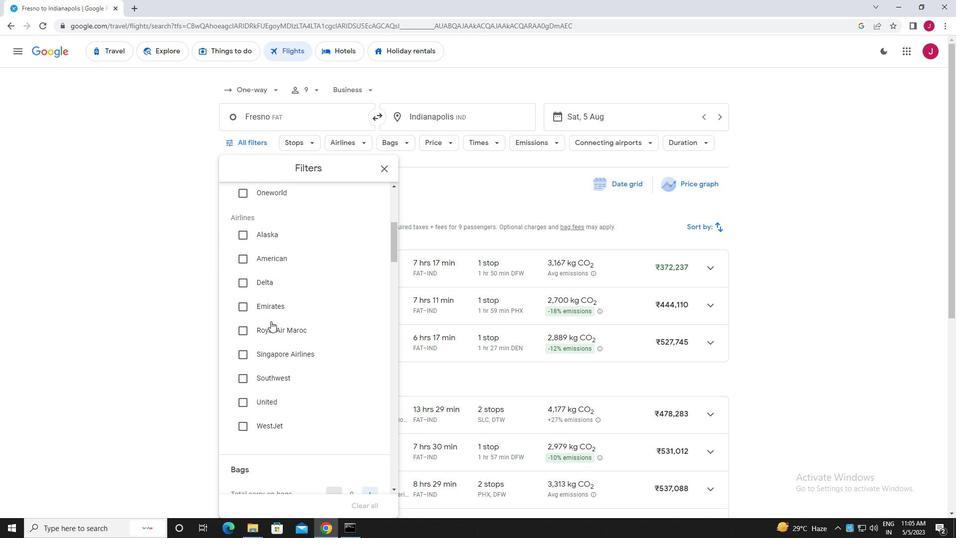 
Action: Mouse scrolled (272, 321) with delta (0, 0)
Screenshot: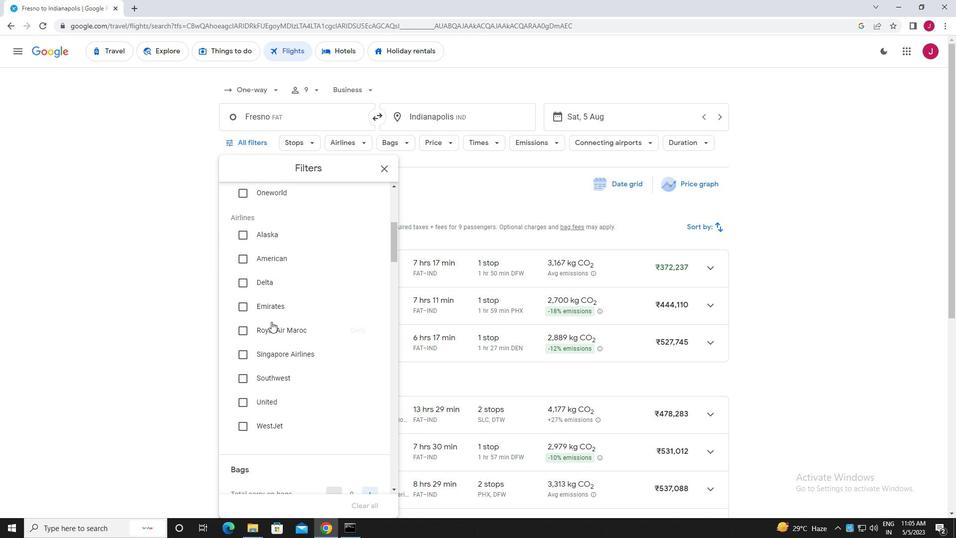 
Action: Mouse scrolled (272, 321) with delta (0, 0)
Screenshot: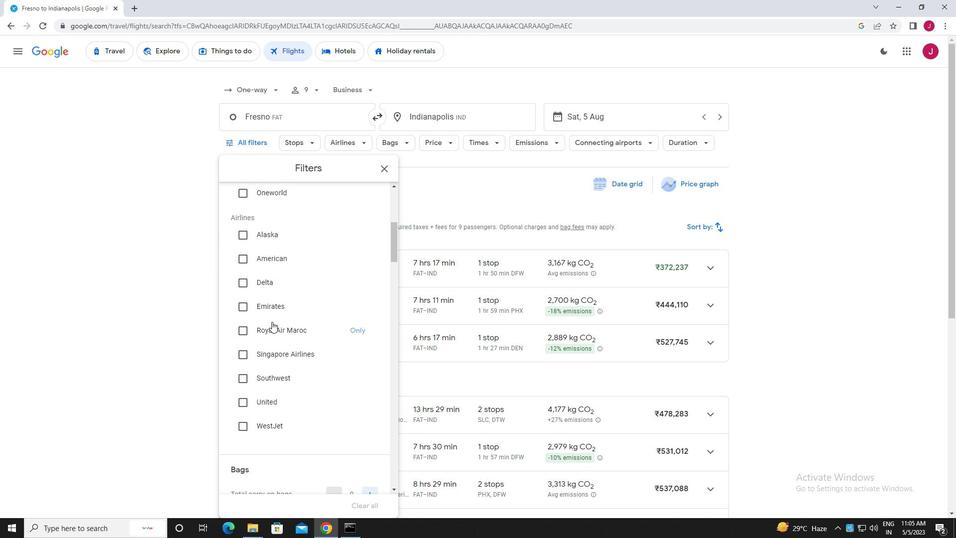 
Action: Mouse scrolled (272, 321) with delta (0, 0)
Screenshot: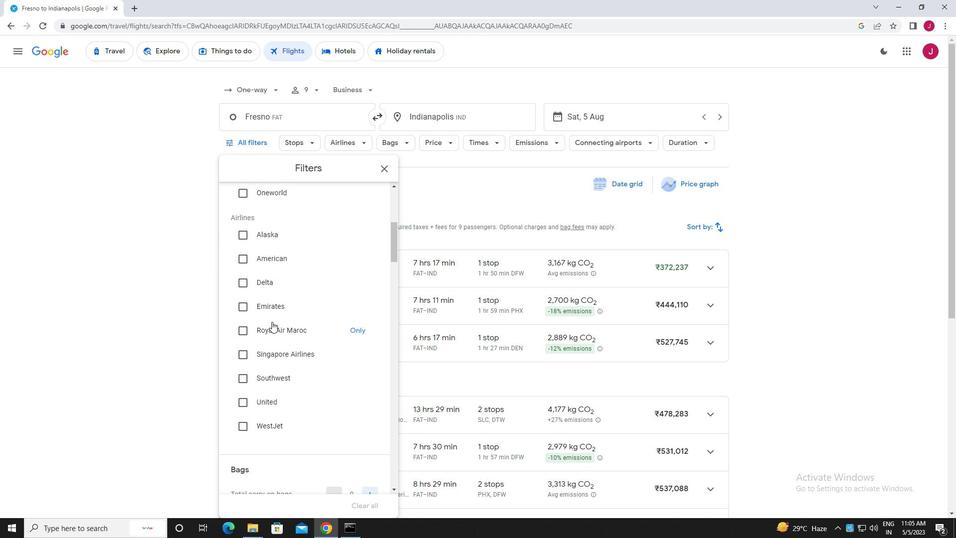 
Action: Mouse scrolled (272, 321) with delta (0, 0)
Screenshot: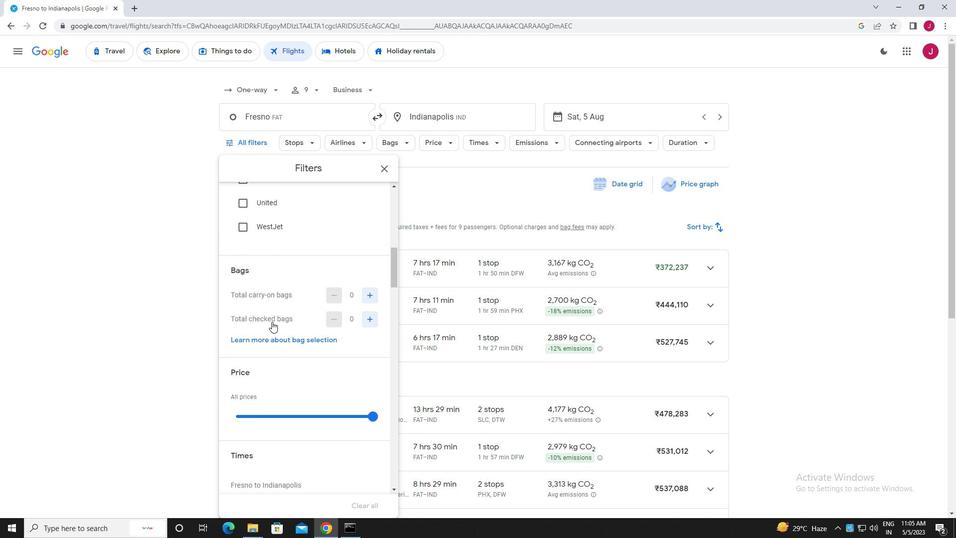 
Action: Mouse moved to (372, 269)
Screenshot: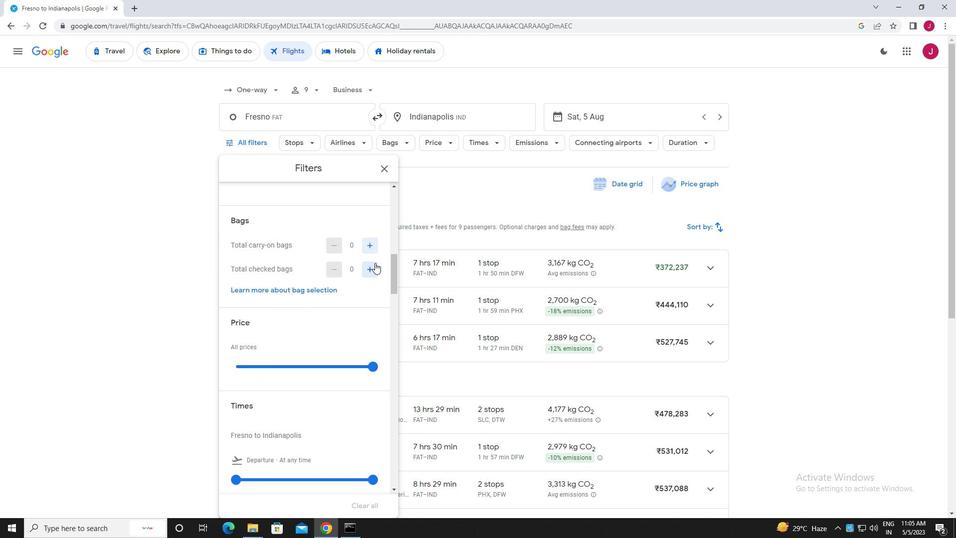
Action: Mouse pressed left at (372, 269)
Screenshot: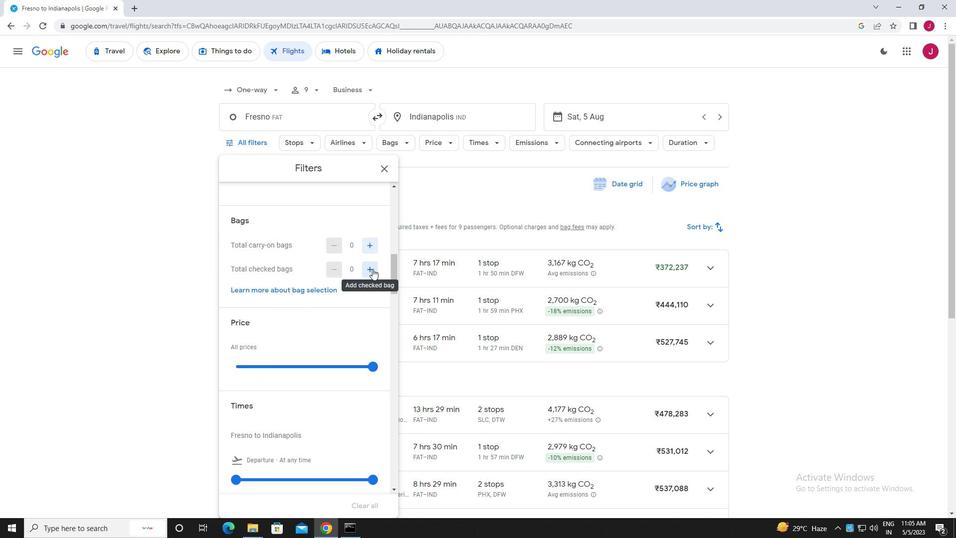 
Action: Mouse pressed left at (372, 269)
Screenshot: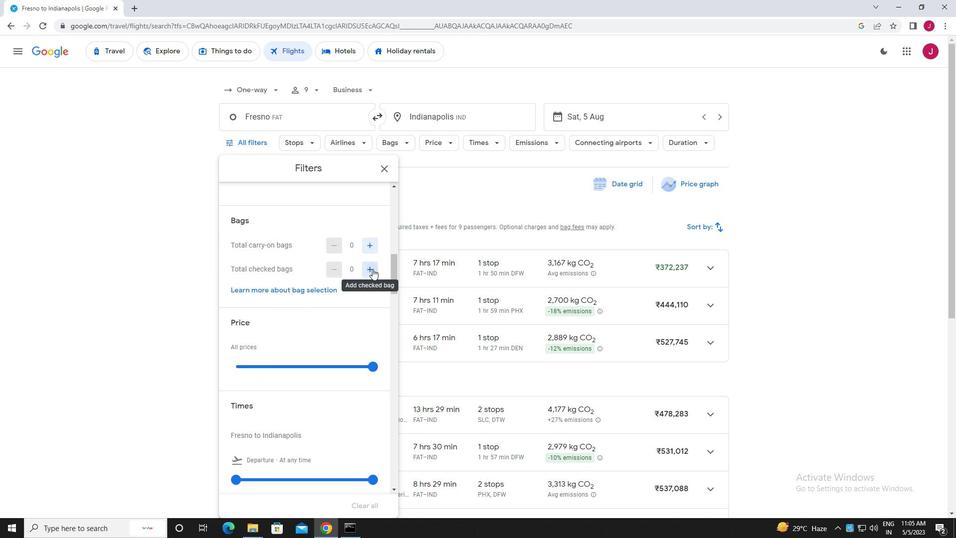 
Action: Mouse pressed left at (372, 269)
Screenshot: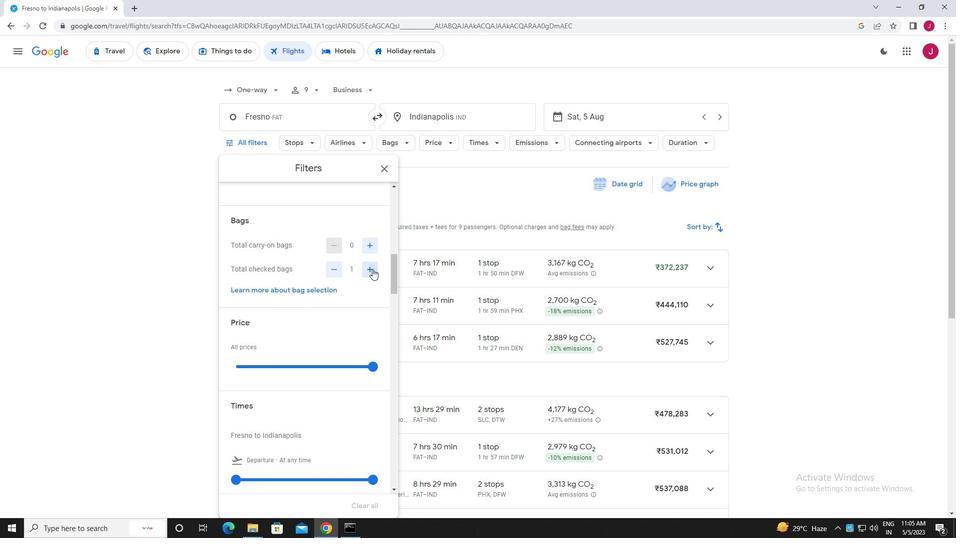 
Action: Mouse pressed left at (372, 269)
Screenshot: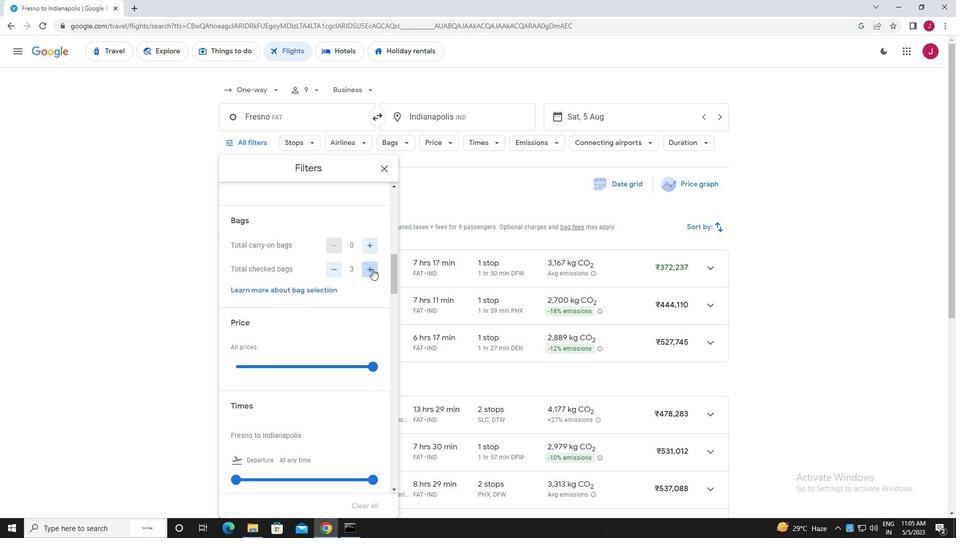 
Action: Mouse pressed left at (372, 269)
Screenshot: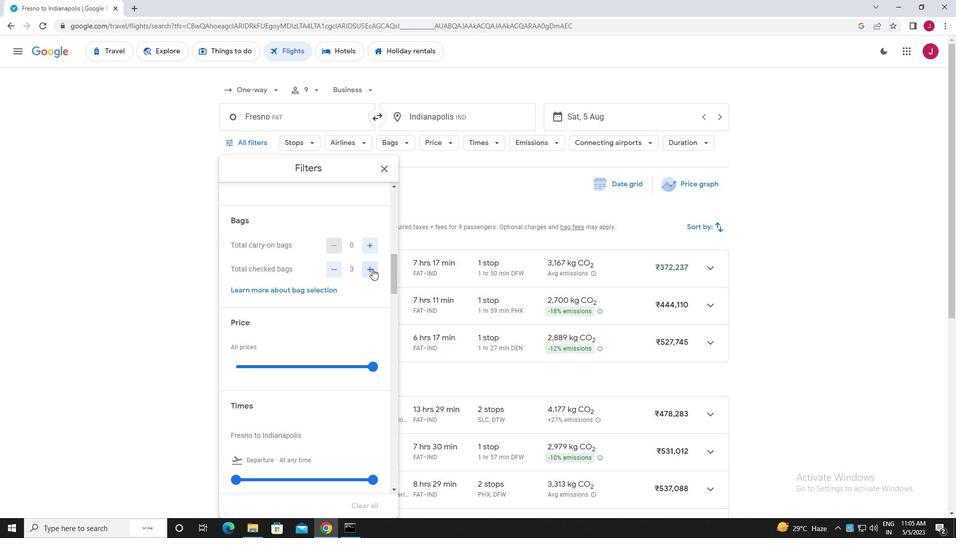 
Action: Mouse pressed left at (372, 269)
Screenshot: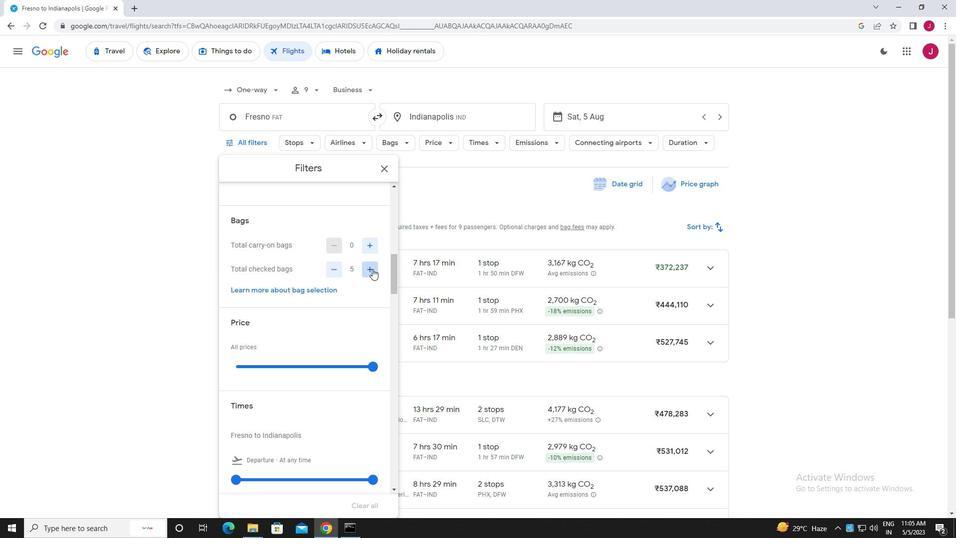 
Action: Mouse pressed left at (372, 269)
Screenshot: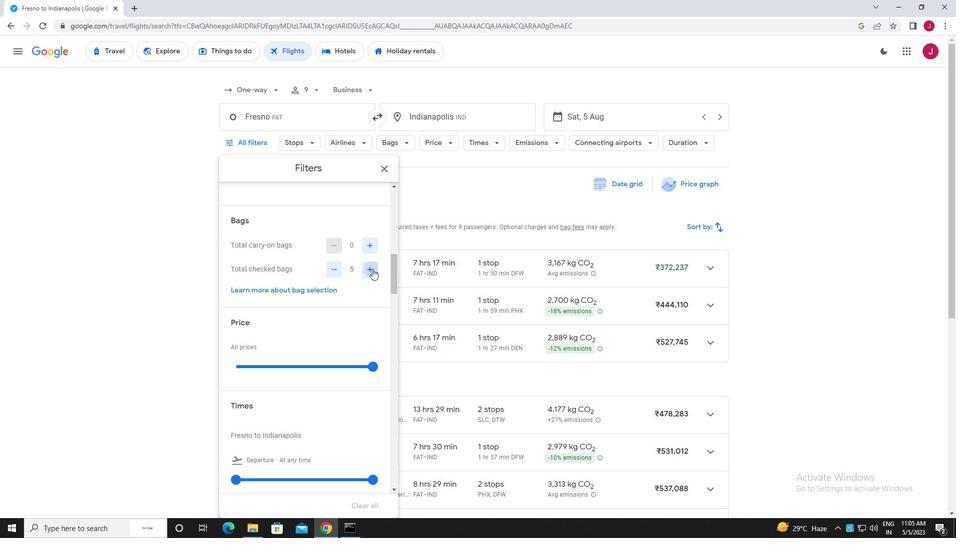 
Action: Mouse pressed left at (372, 269)
Screenshot: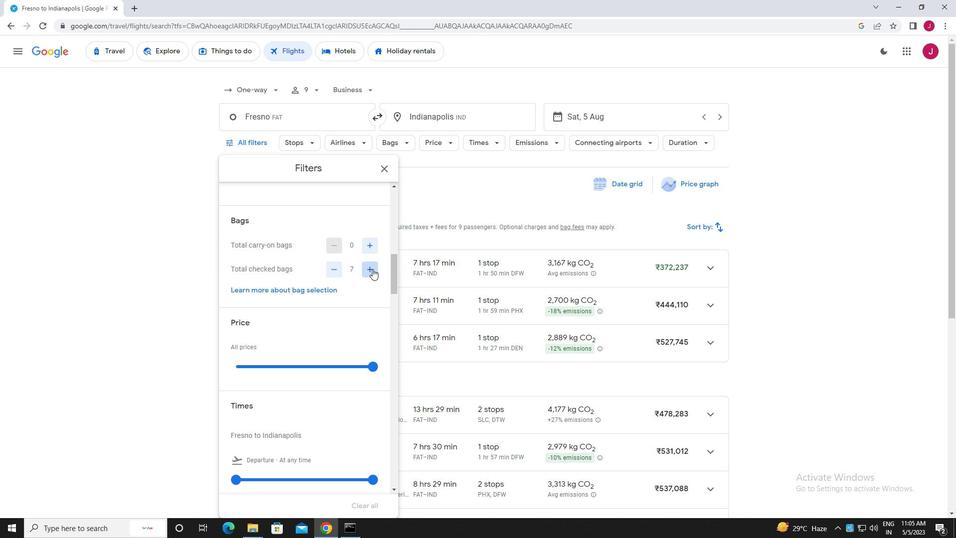 
Action: Mouse moved to (352, 264)
Screenshot: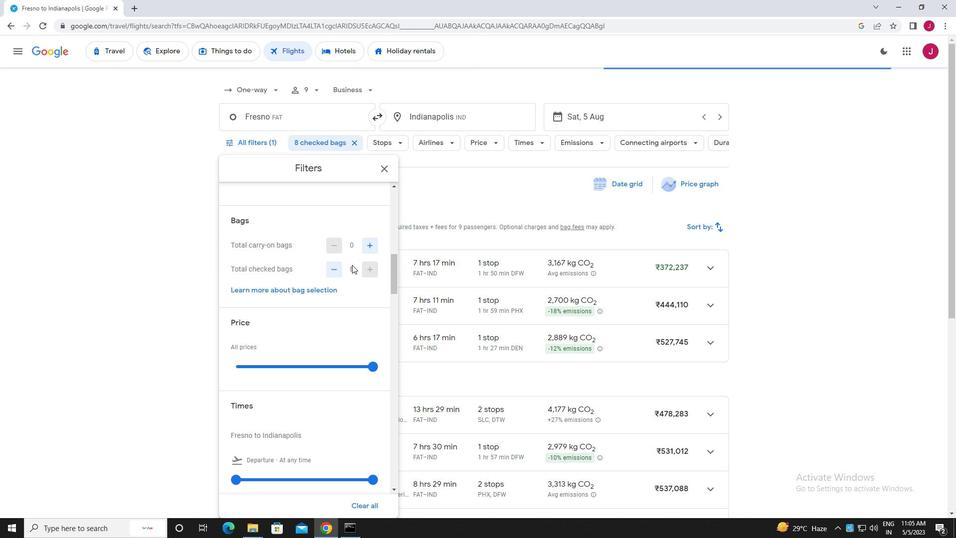 
Action: Mouse scrolled (352, 264) with delta (0, 0)
Screenshot: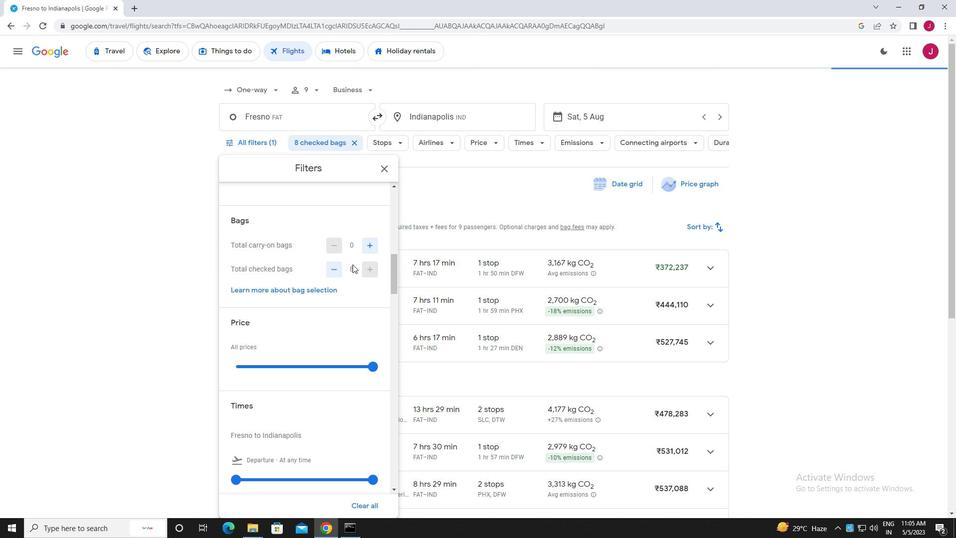 
Action: Mouse scrolled (352, 264) with delta (0, 0)
Screenshot: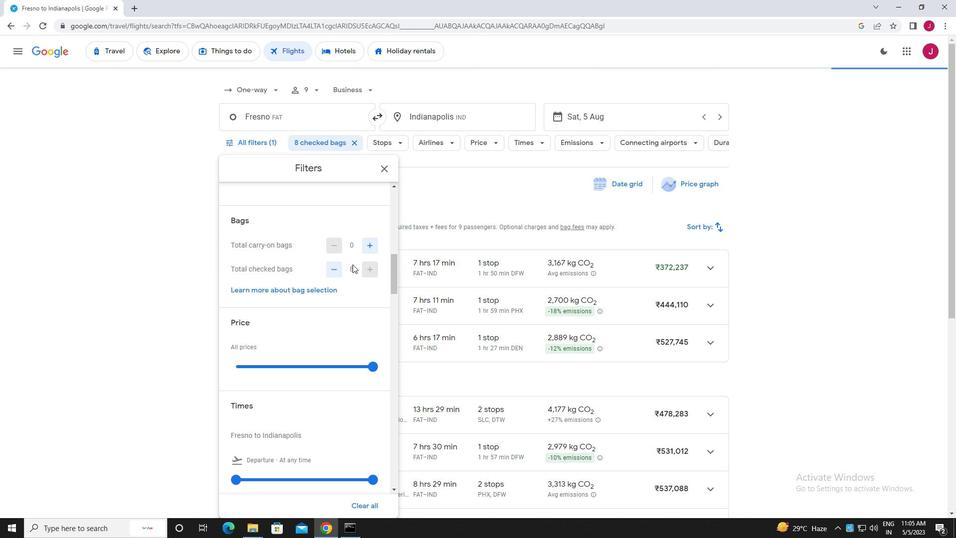 
Action: Mouse scrolled (352, 264) with delta (0, 0)
Screenshot: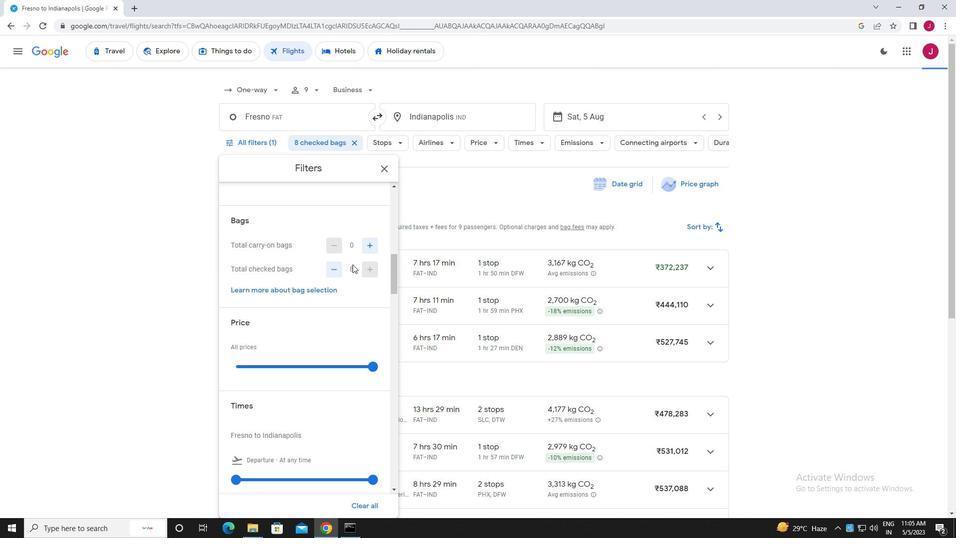 
Action: Mouse moved to (374, 218)
Screenshot: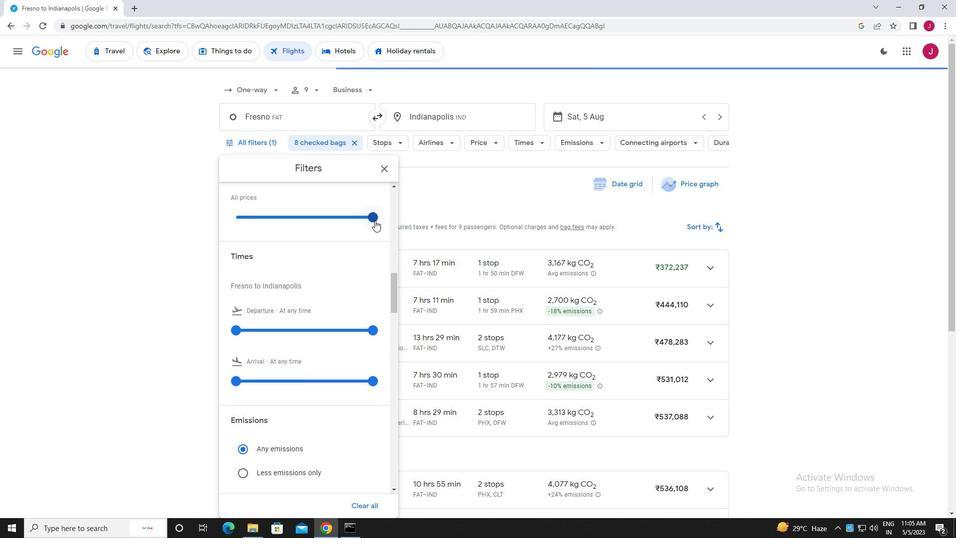 
Action: Mouse pressed left at (374, 218)
Screenshot: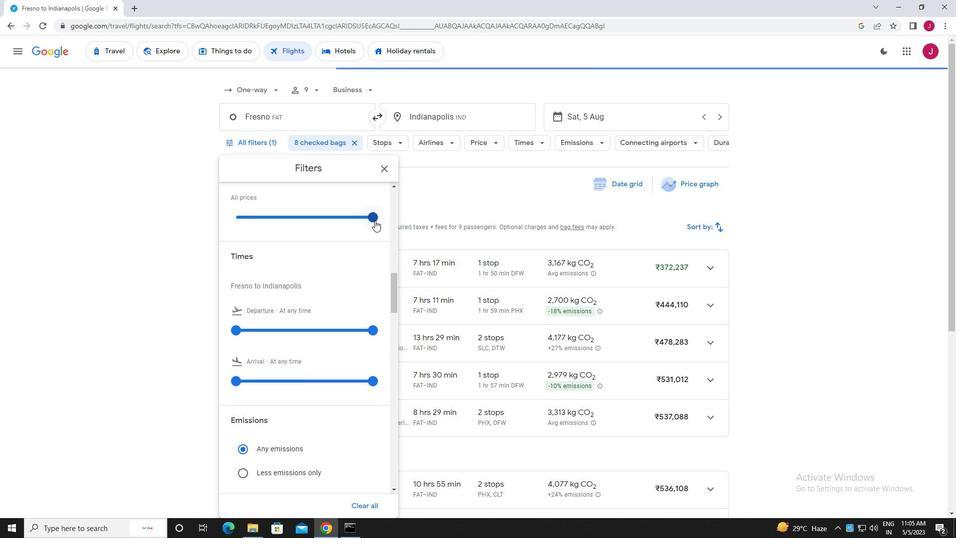 
Action: Mouse moved to (236, 327)
Screenshot: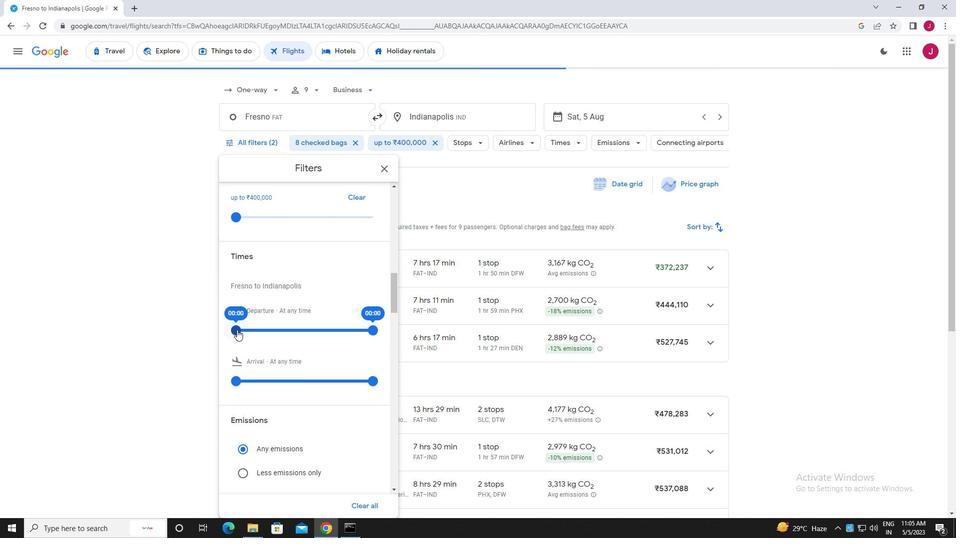 
Action: Mouse pressed left at (236, 327)
Screenshot: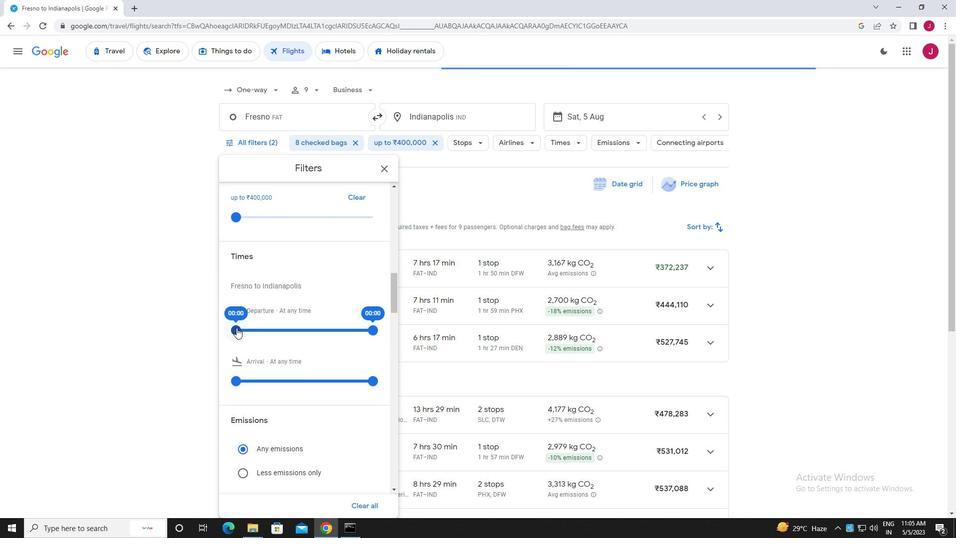 
Action: Mouse moved to (372, 331)
Screenshot: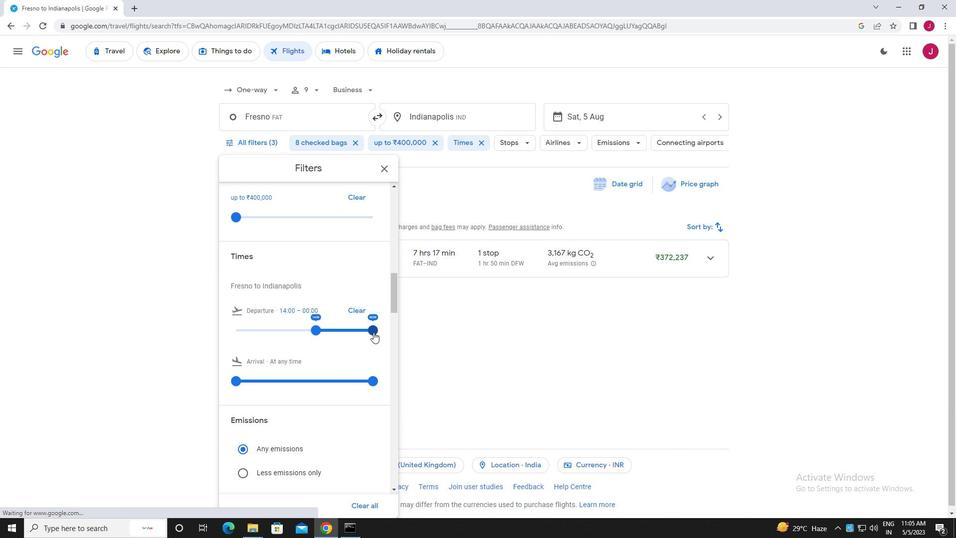 
Action: Mouse pressed left at (372, 331)
Screenshot: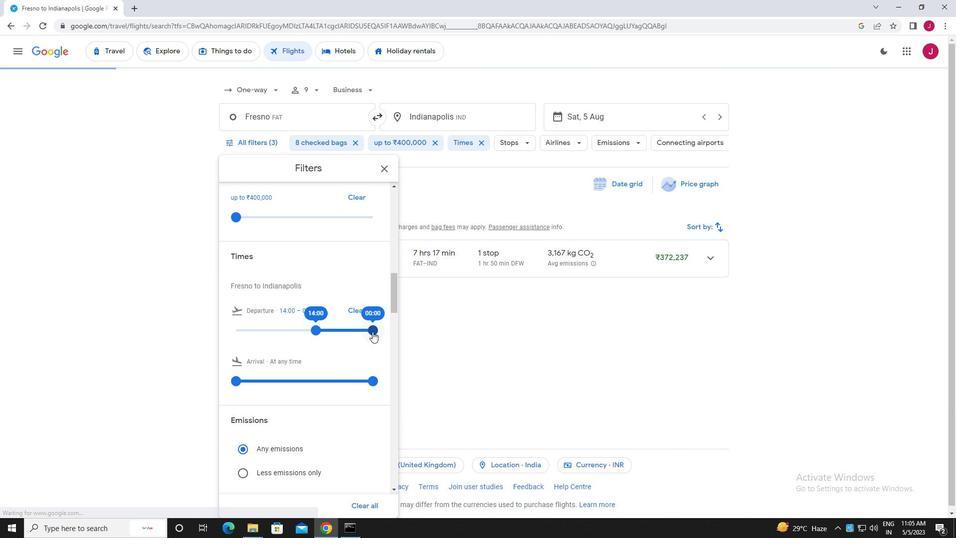 
Action: Mouse moved to (387, 169)
Screenshot: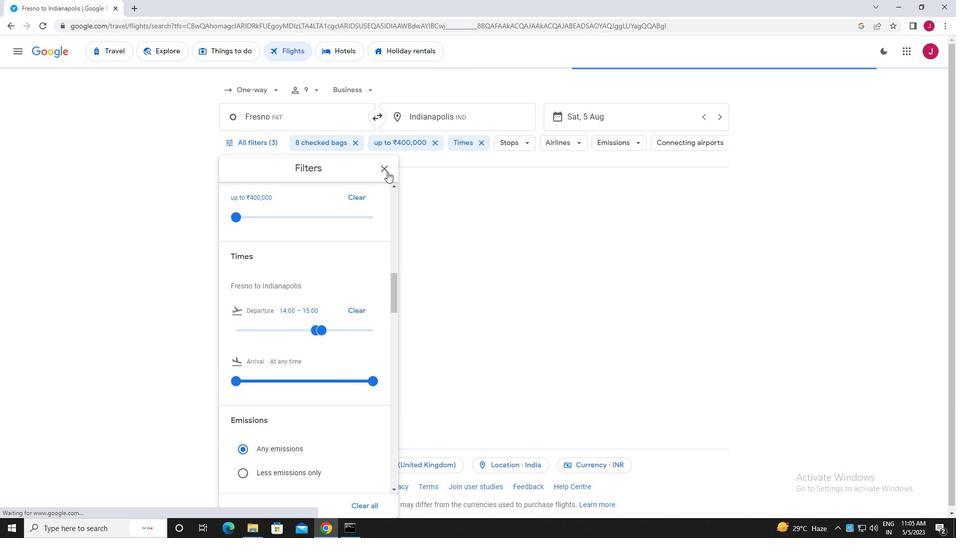 
Action: Mouse pressed left at (387, 169)
Screenshot: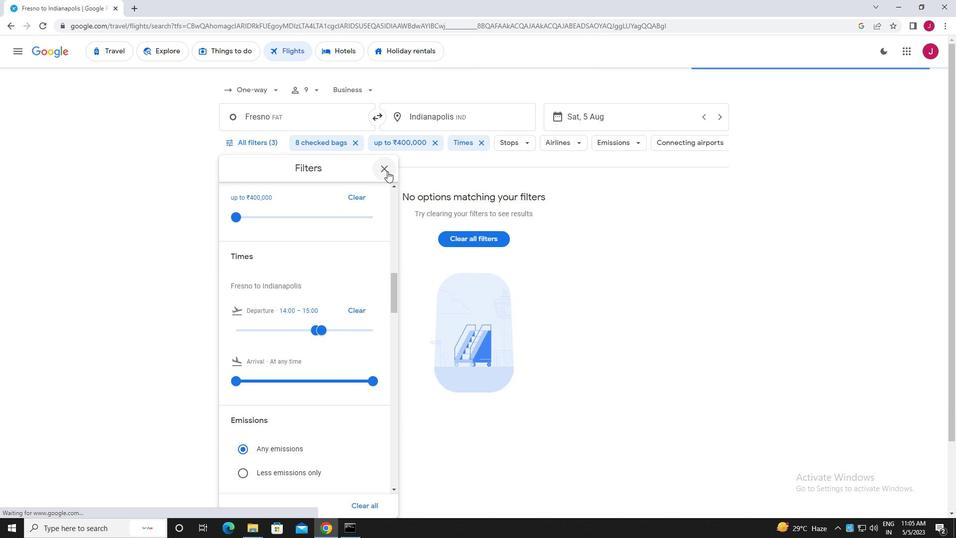 
Action: Key pressed <Key.end>
Screenshot: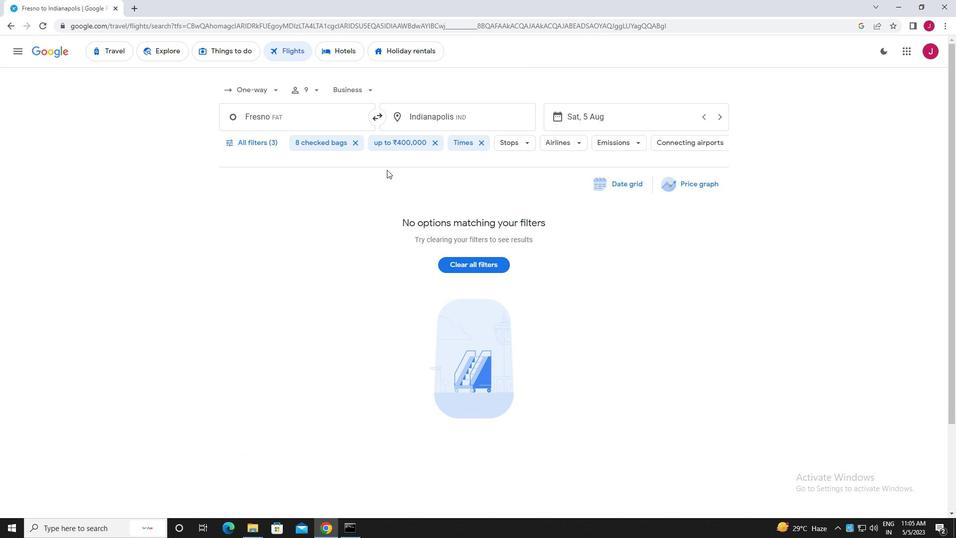
